 Task: Find a place to stay in Balashov, Russia, from June 1 to June 9 for 4 guests, with a price range of ₹6000 to ₹12000, 2 bedrooms, 2 beds, 2 bathrooms, and self check-in option.
Action: Mouse moved to (447, 113)
Screenshot: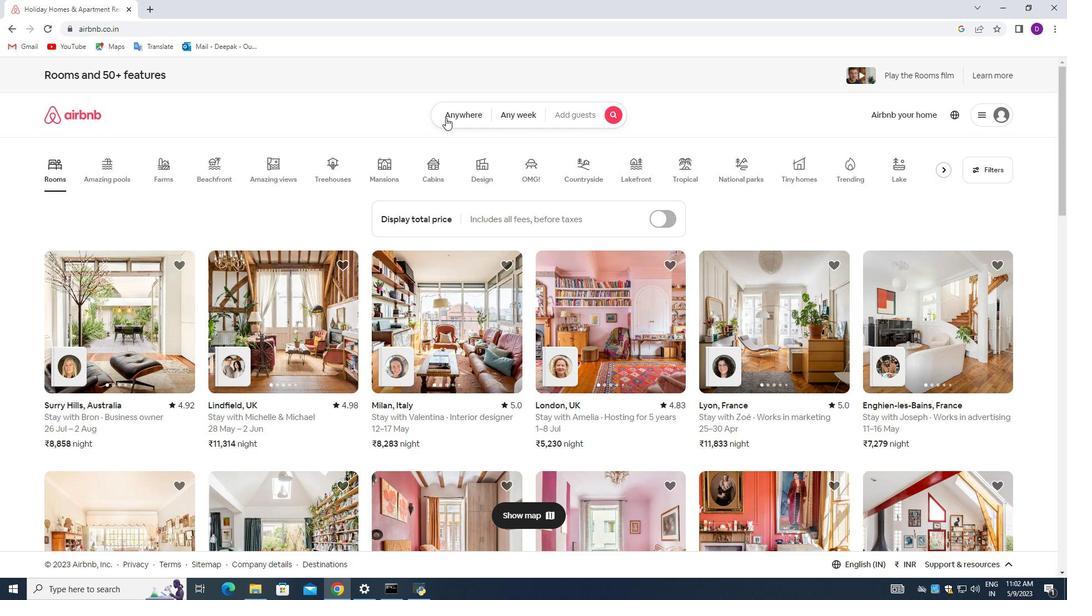
Action: Mouse pressed left at (447, 113)
Screenshot: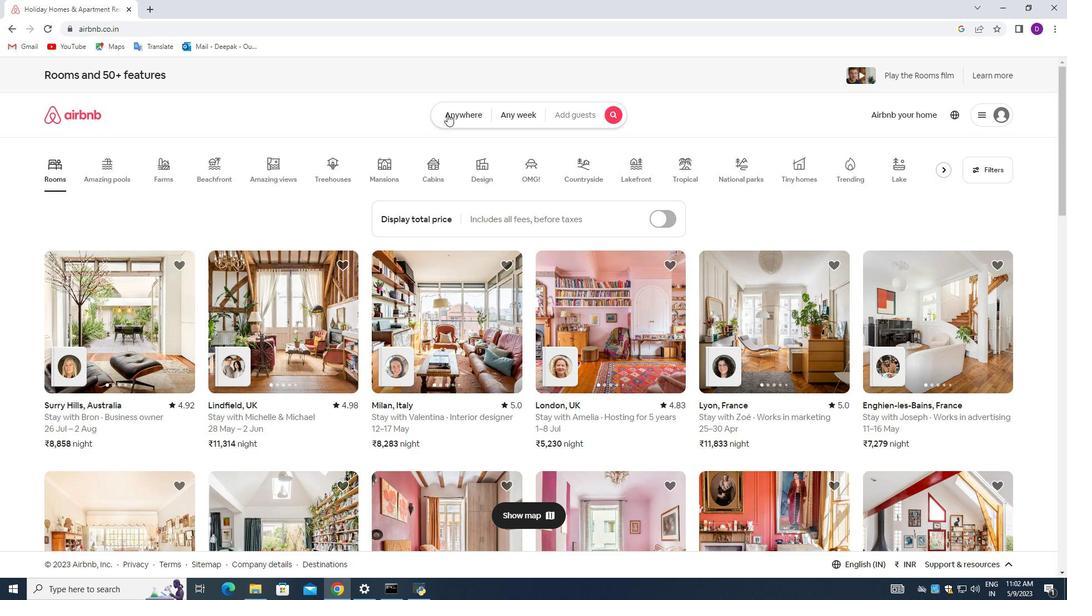 
Action: Mouse moved to (390, 155)
Screenshot: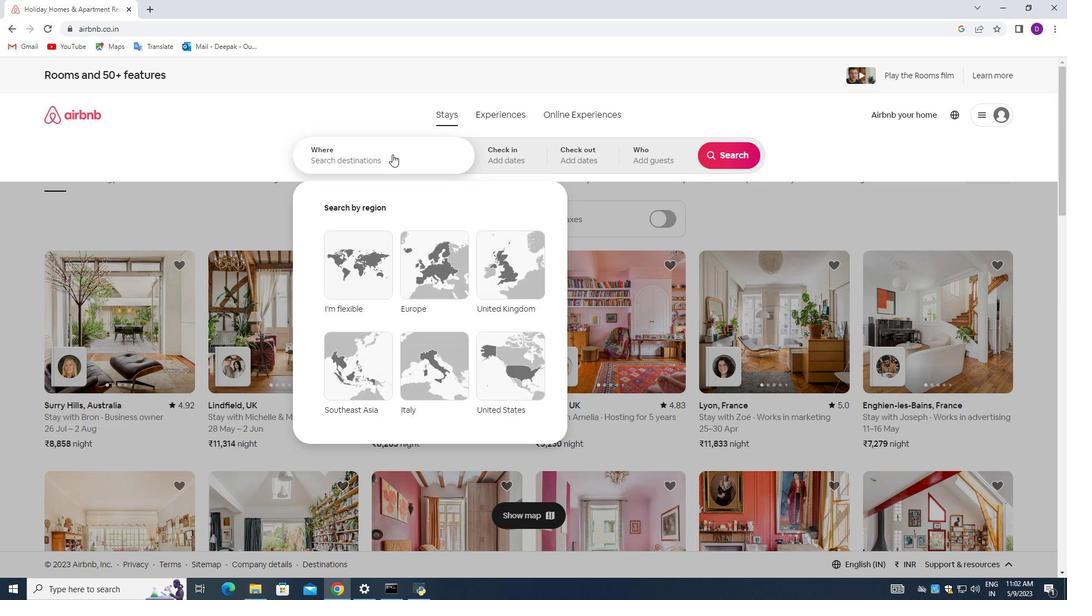 
Action: Mouse pressed left at (390, 155)
Screenshot: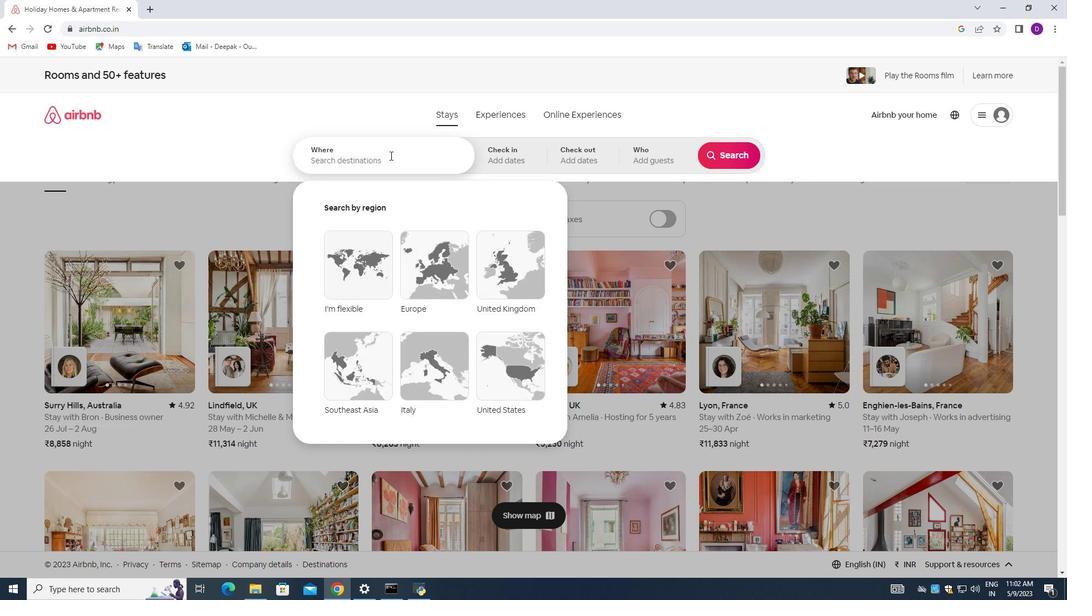 
Action: Mouse moved to (122, 284)
Screenshot: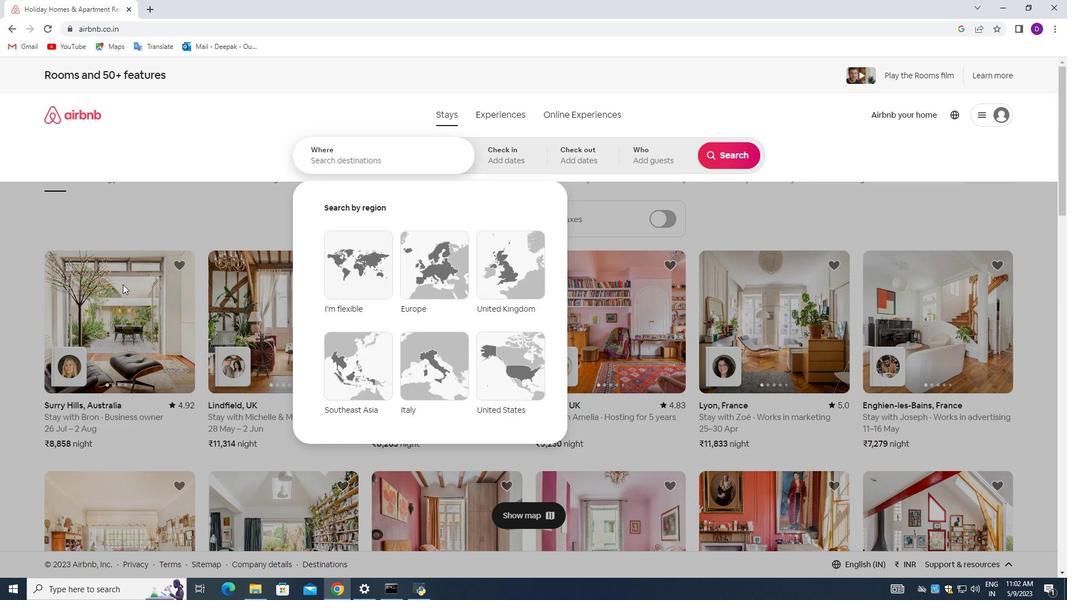 
Action: Key pressed <Key.shift_r>Balashov,<Key.space><Key.shift><Key.shift><Key.shift><Key.shift><Key.shift><Key.shift><Key.shift><Key.shift><Key.shift><Key.shift><Key.shift><Key.shift><Key.shift><Key.shift><Key.shift>Russia<Key.enter>
Screenshot: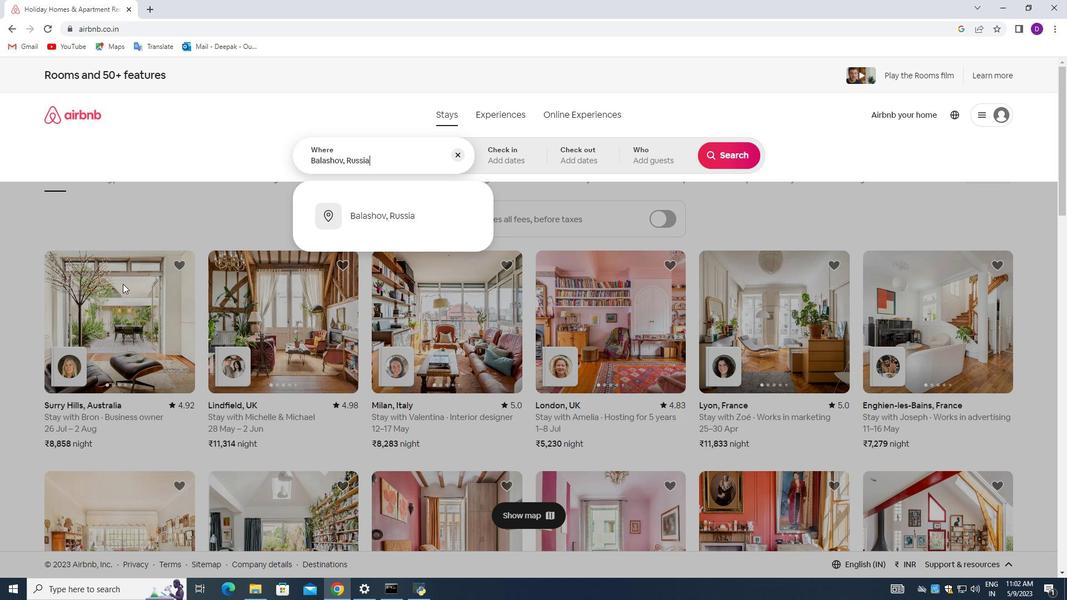 
Action: Mouse moved to (665, 295)
Screenshot: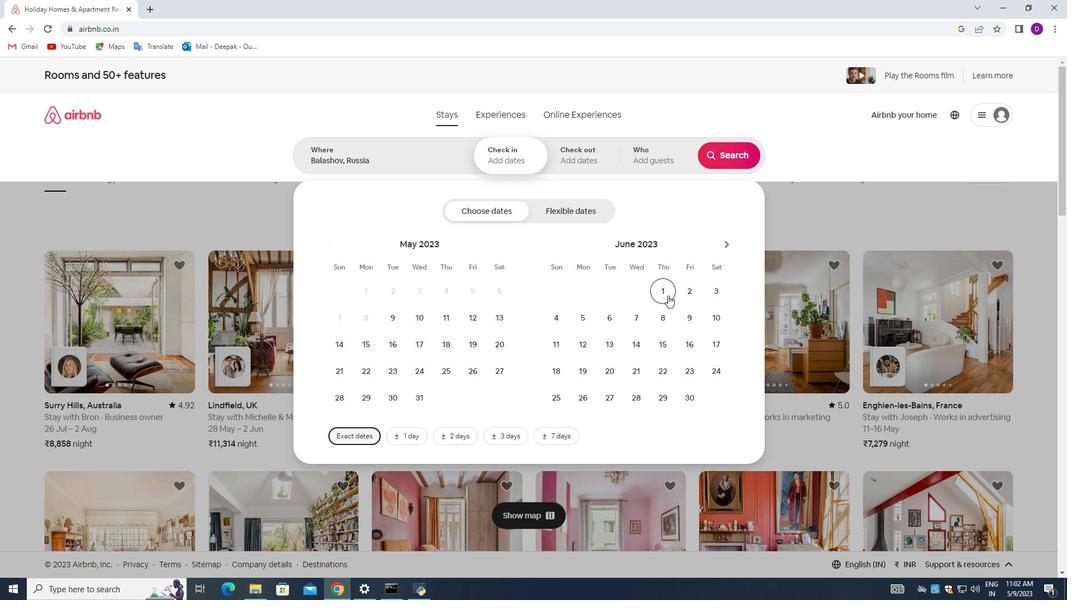 
Action: Mouse pressed left at (665, 295)
Screenshot: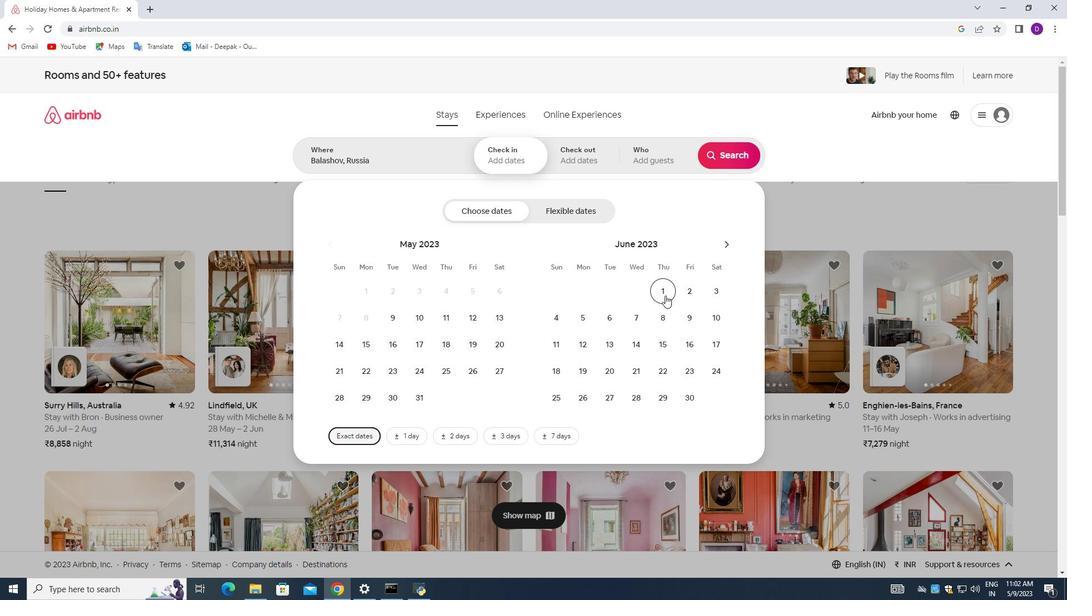 
Action: Mouse moved to (685, 311)
Screenshot: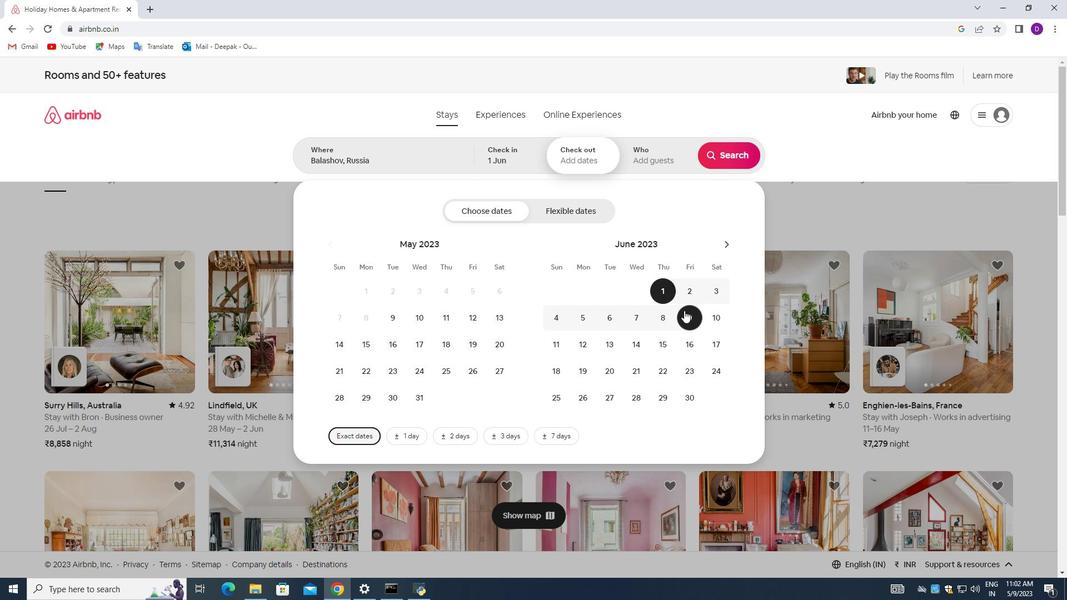 
Action: Mouse pressed left at (685, 311)
Screenshot: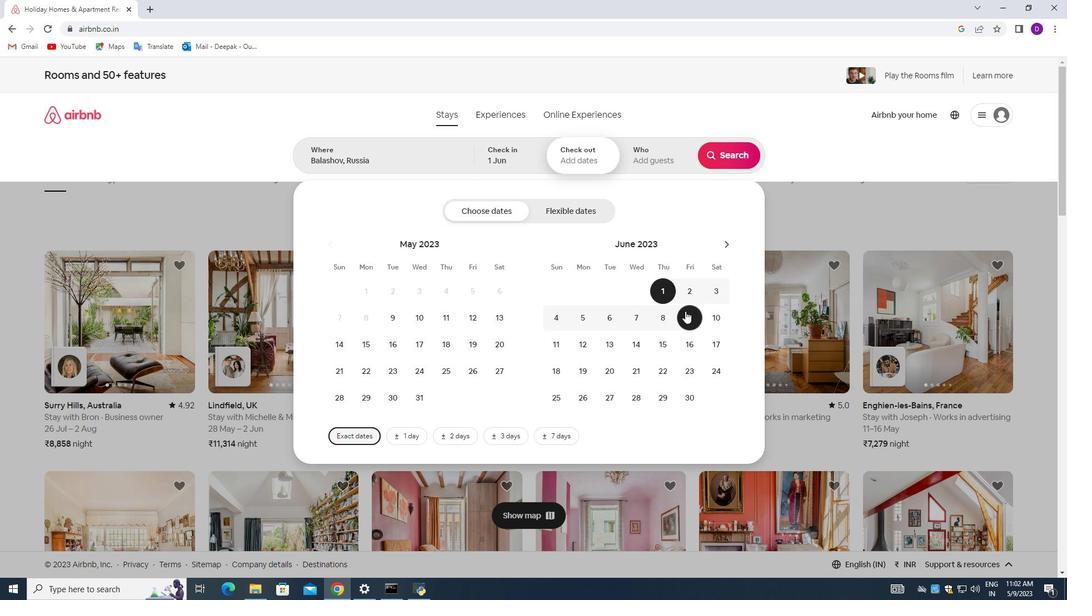 
Action: Mouse moved to (642, 156)
Screenshot: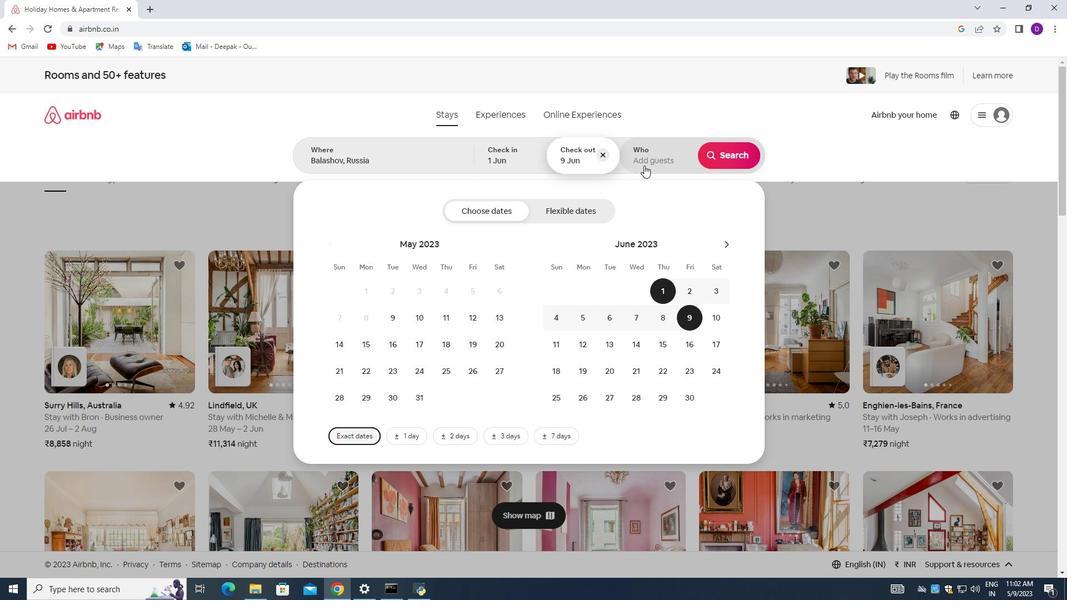 
Action: Mouse pressed left at (642, 156)
Screenshot: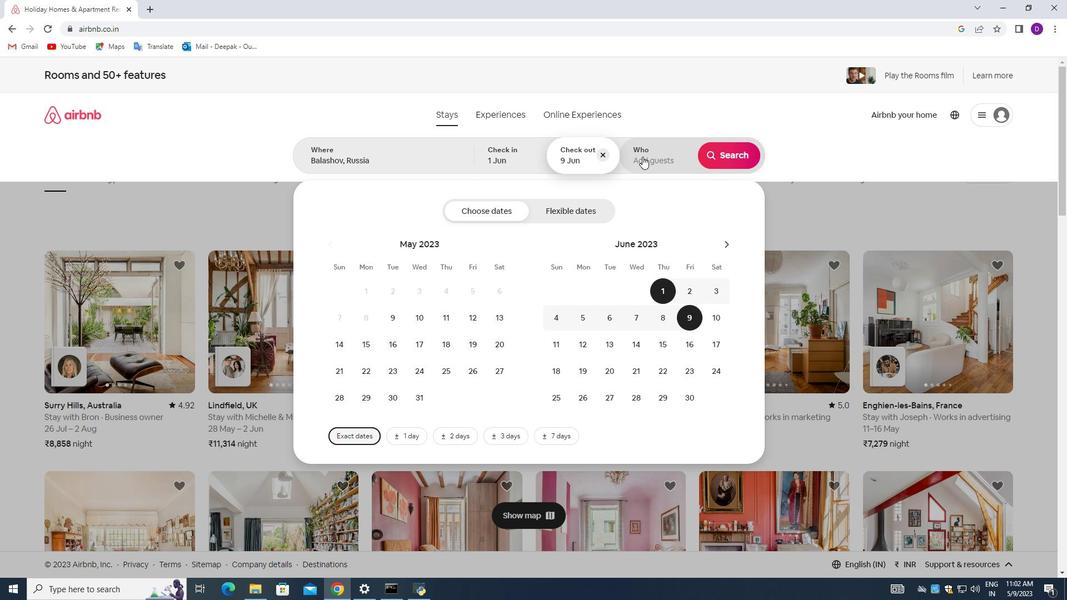 
Action: Mouse moved to (732, 219)
Screenshot: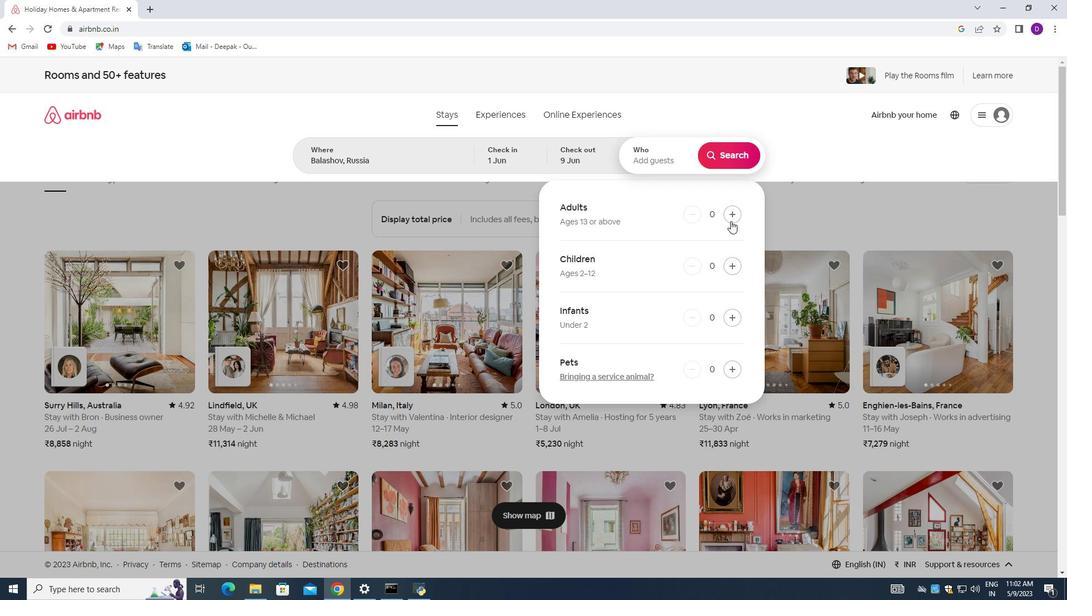 
Action: Mouse pressed left at (732, 219)
Screenshot: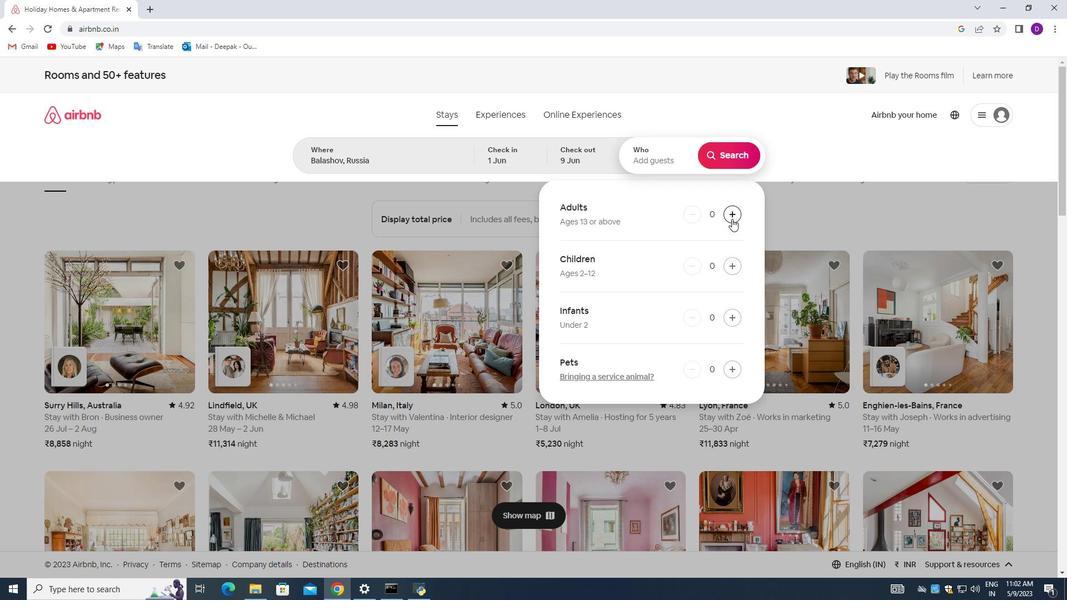 
Action: Mouse pressed left at (732, 219)
Screenshot: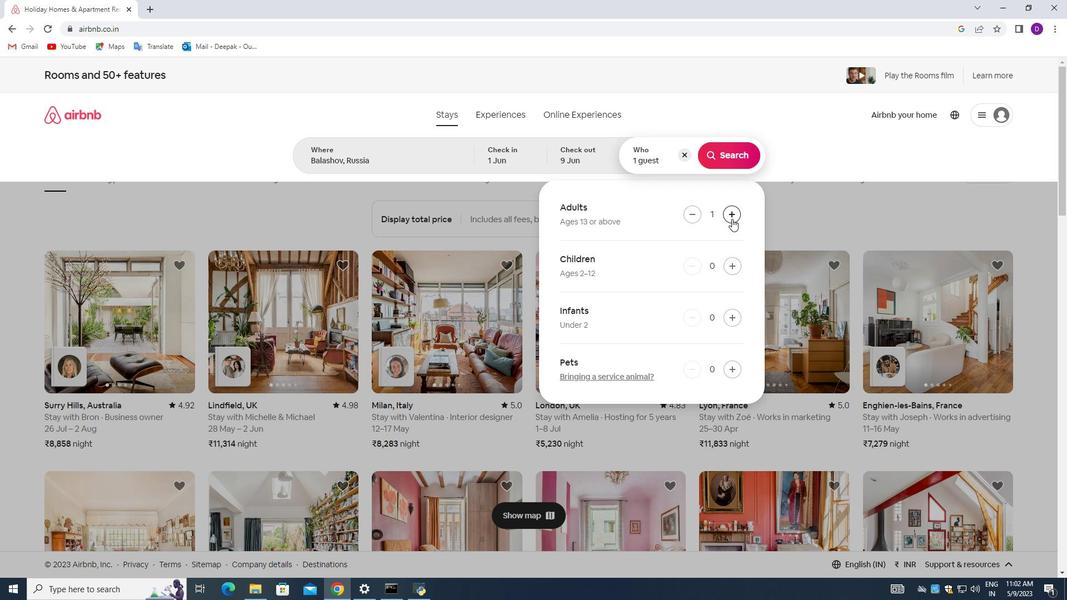 
Action: Mouse pressed left at (732, 219)
Screenshot: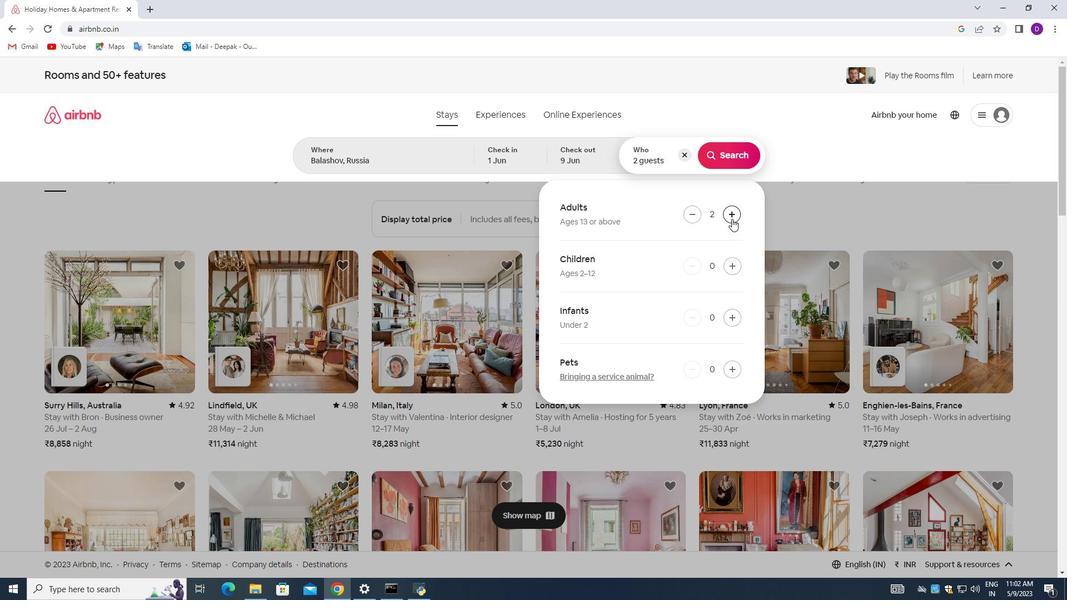 
Action: Mouse pressed left at (732, 219)
Screenshot: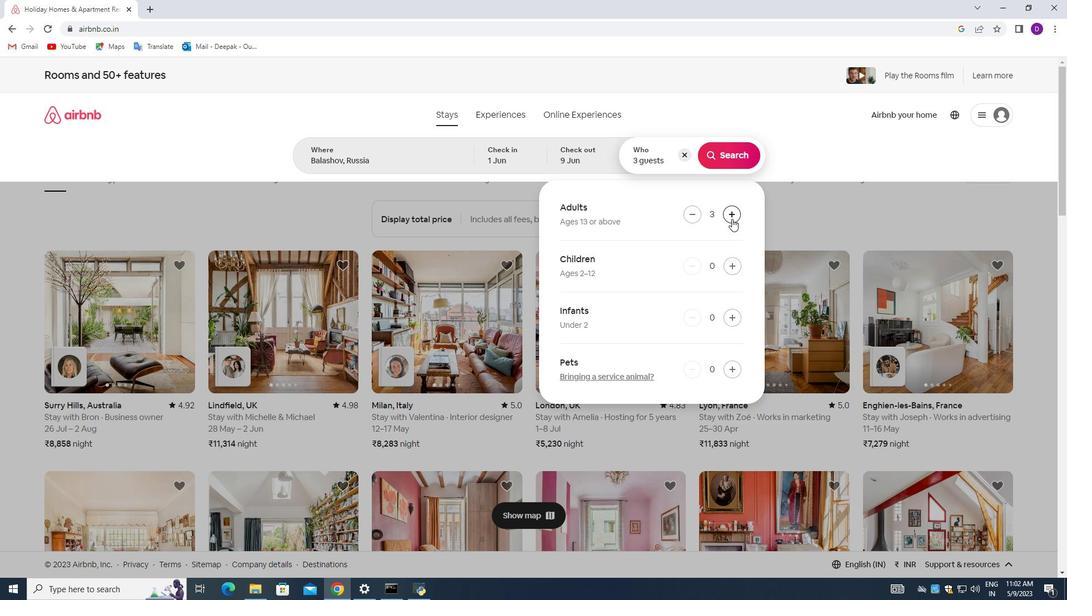 
Action: Mouse moved to (735, 155)
Screenshot: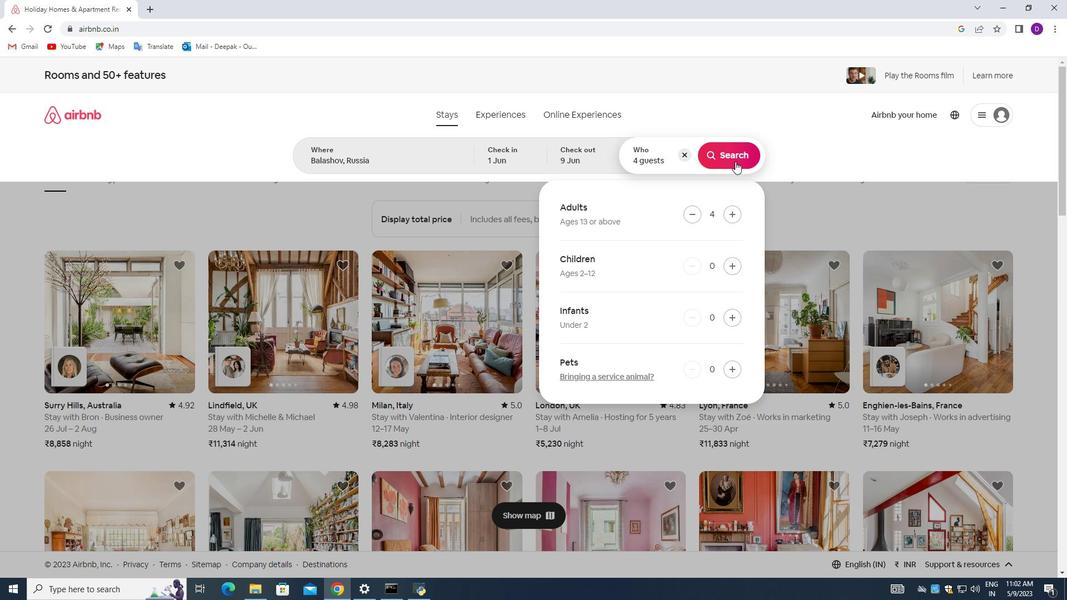 
Action: Mouse pressed left at (735, 155)
Screenshot: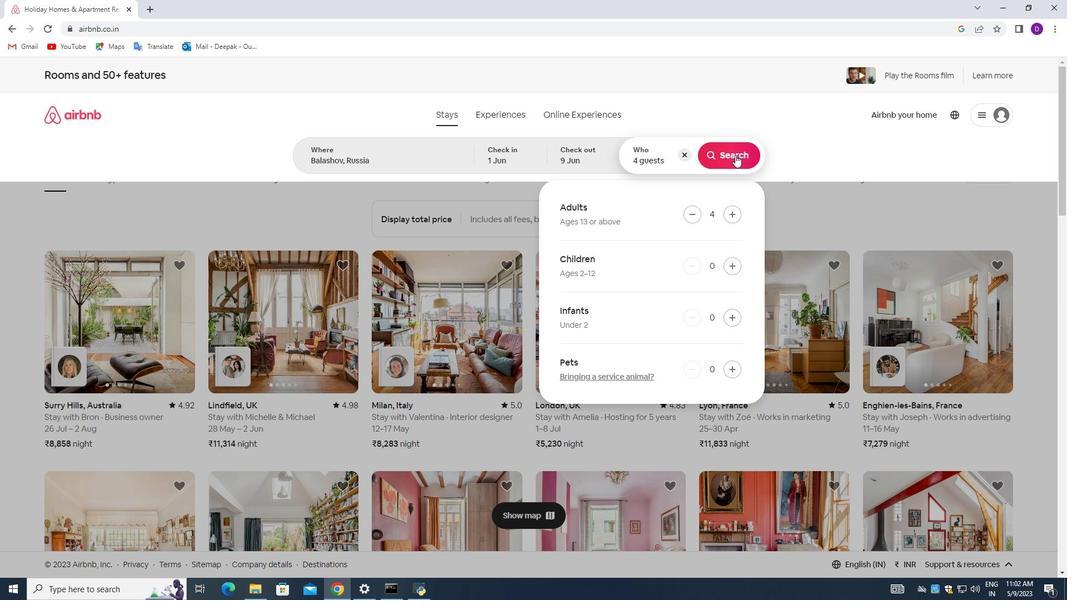 
Action: Mouse moved to (1006, 124)
Screenshot: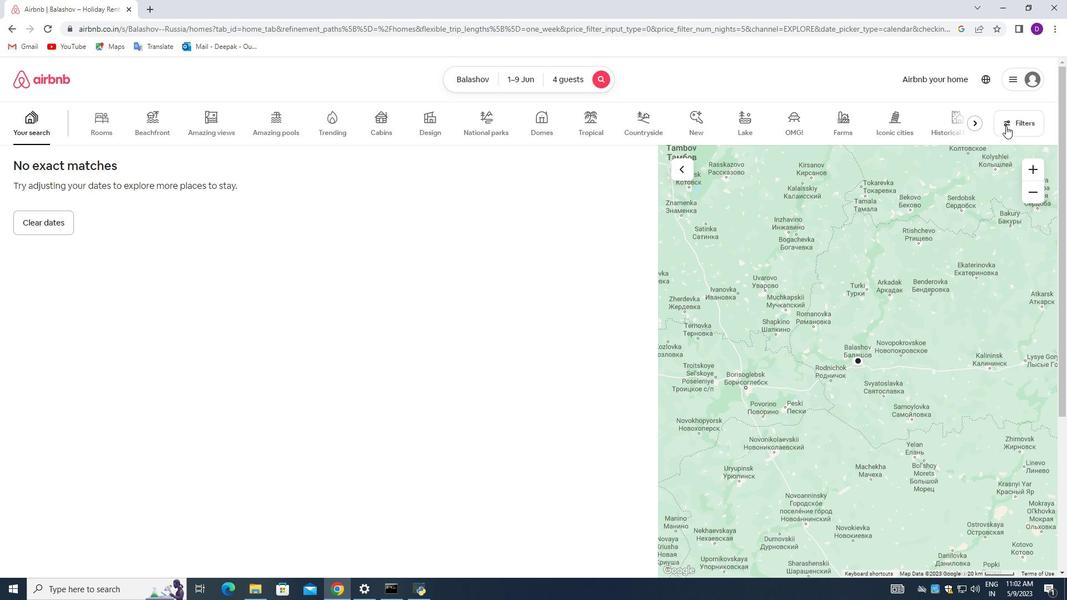 
Action: Mouse pressed left at (1006, 124)
Screenshot: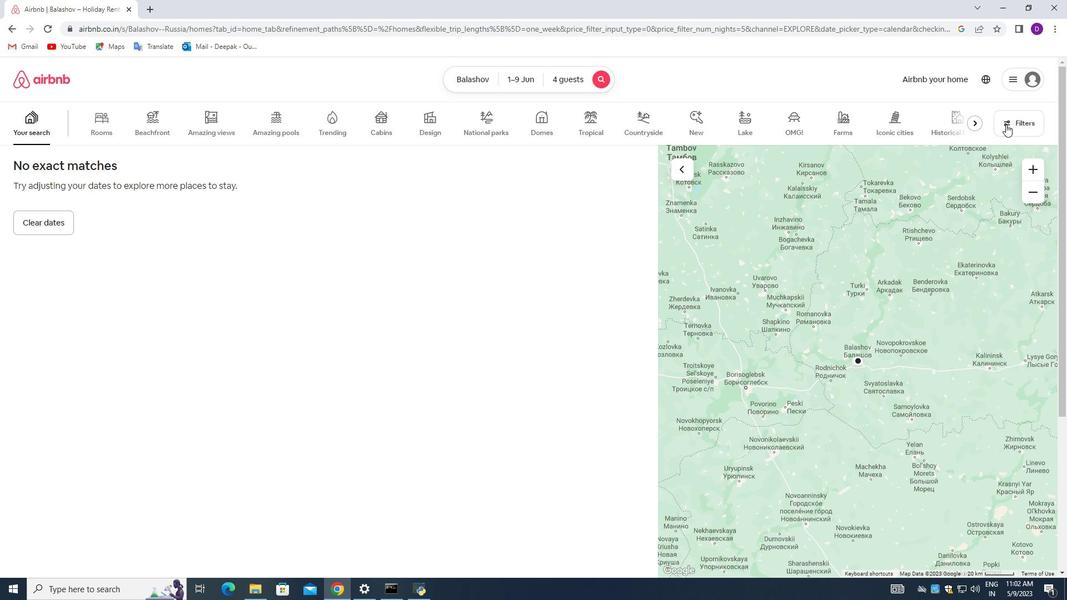 
Action: Mouse moved to (394, 392)
Screenshot: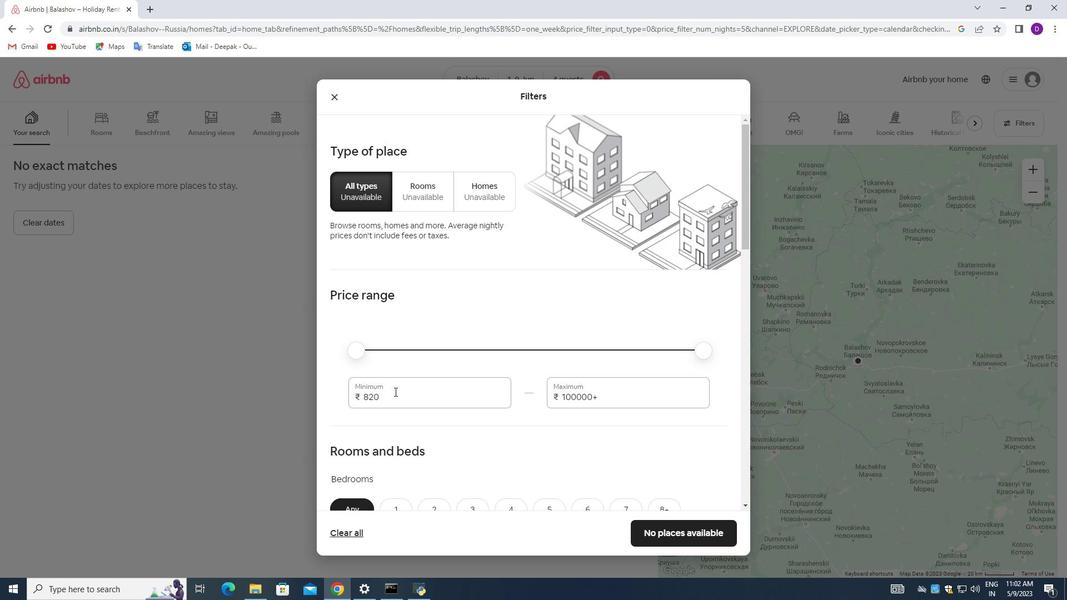 
Action: Mouse pressed left at (394, 392)
Screenshot: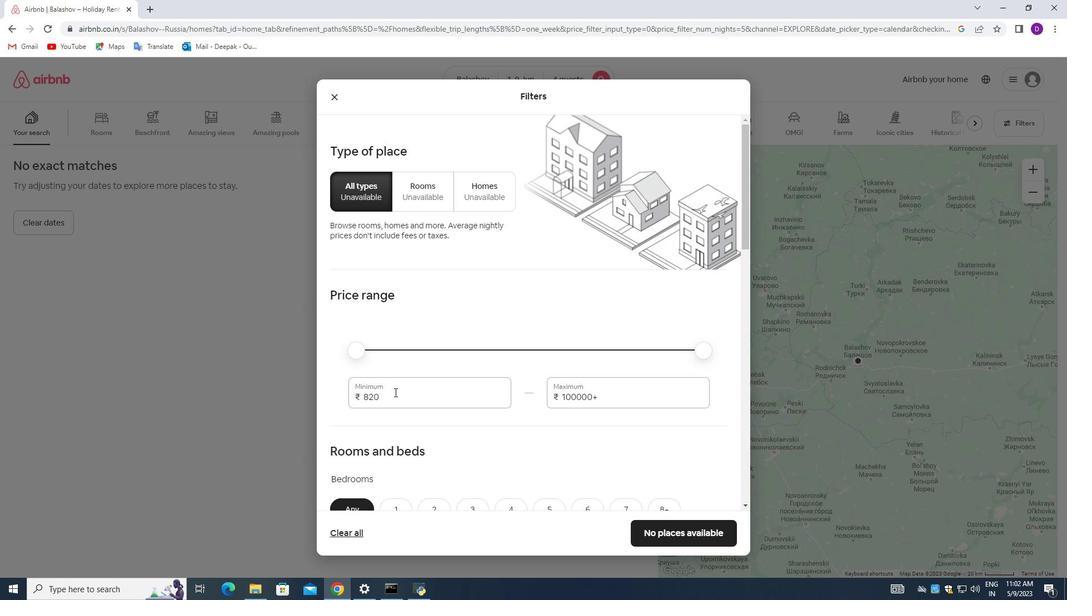 
Action: Mouse pressed left at (394, 392)
Screenshot: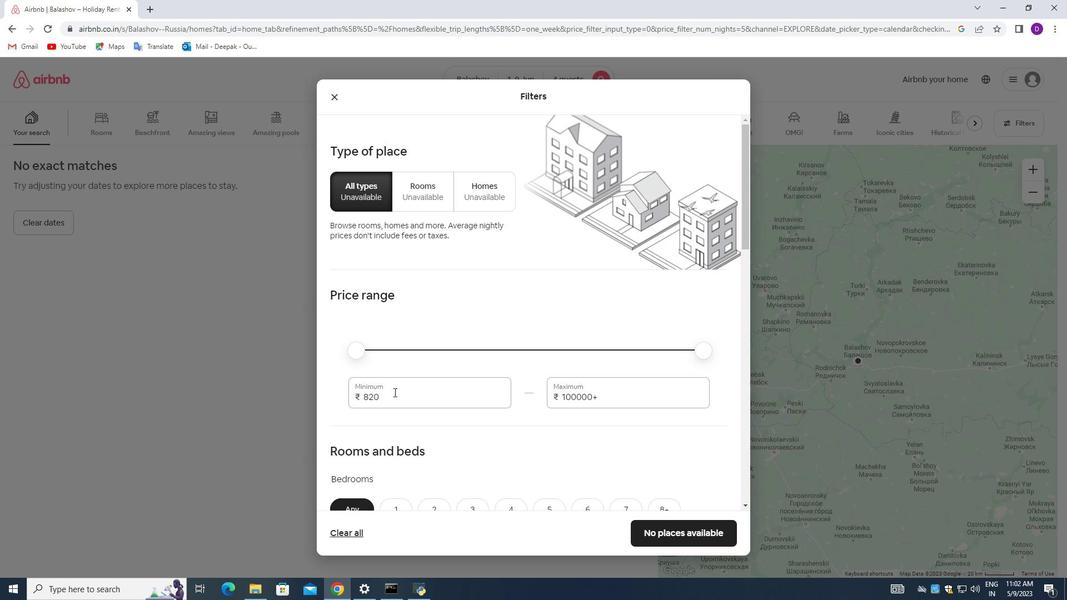 
Action: Key pressed 6000<Key.tab>12000
Screenshot: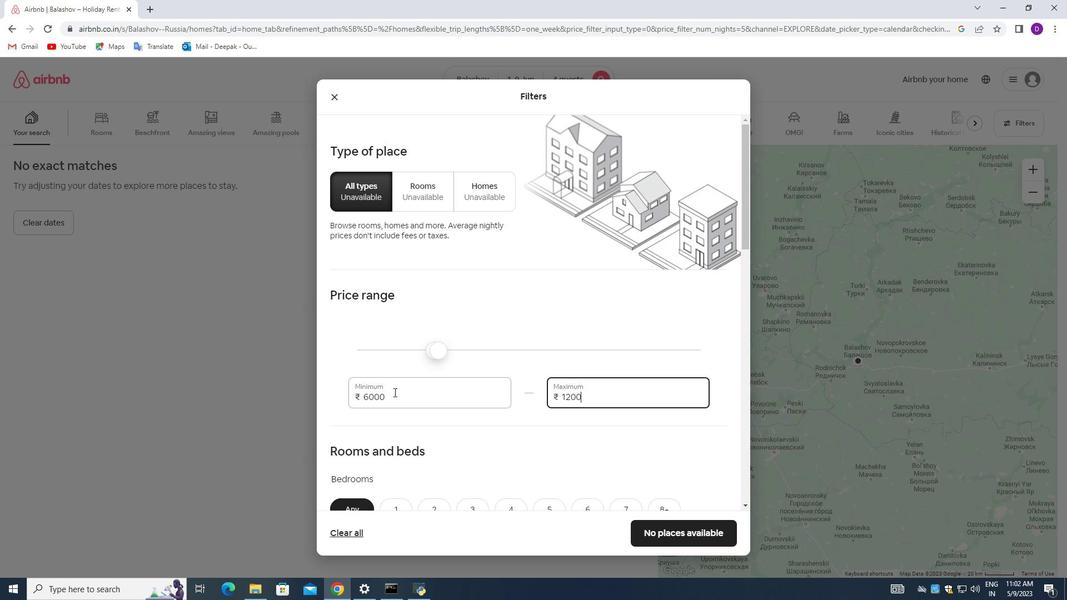 
Action: Mouse moved to (430, 330)
Screenshot: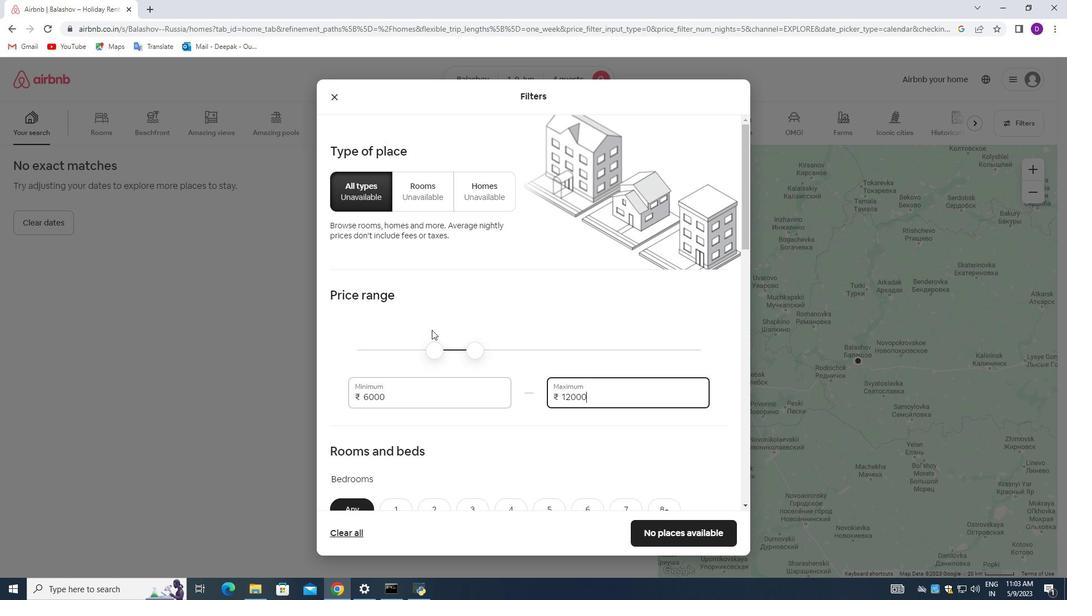 
Action: Mouse scrolled (430, 329) with delta (0, 0)
Screenshot: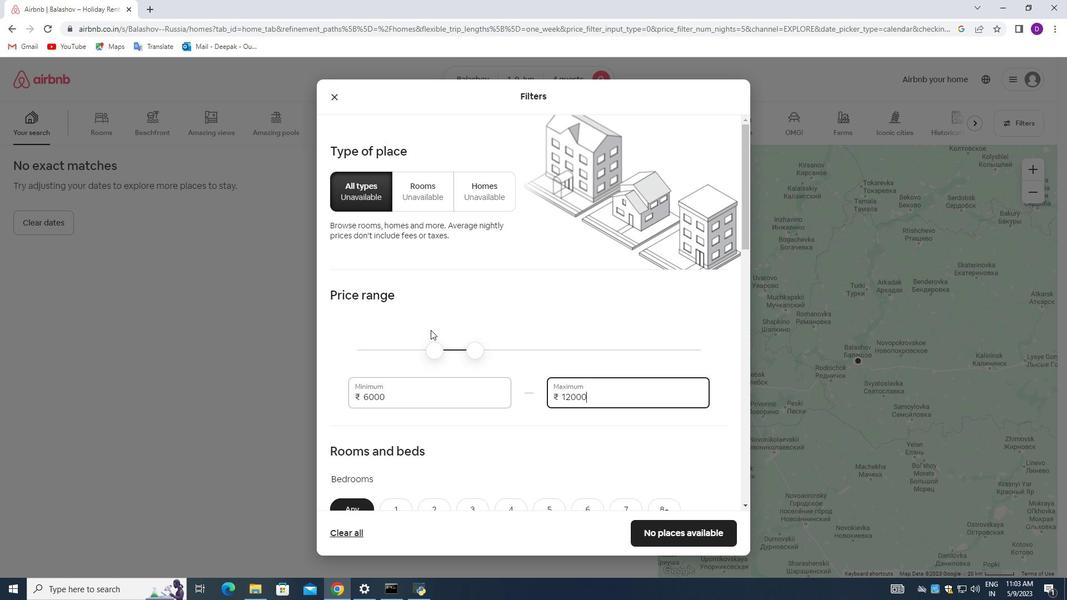 
Action: Mouse moved to (431, 330)
Screenshot: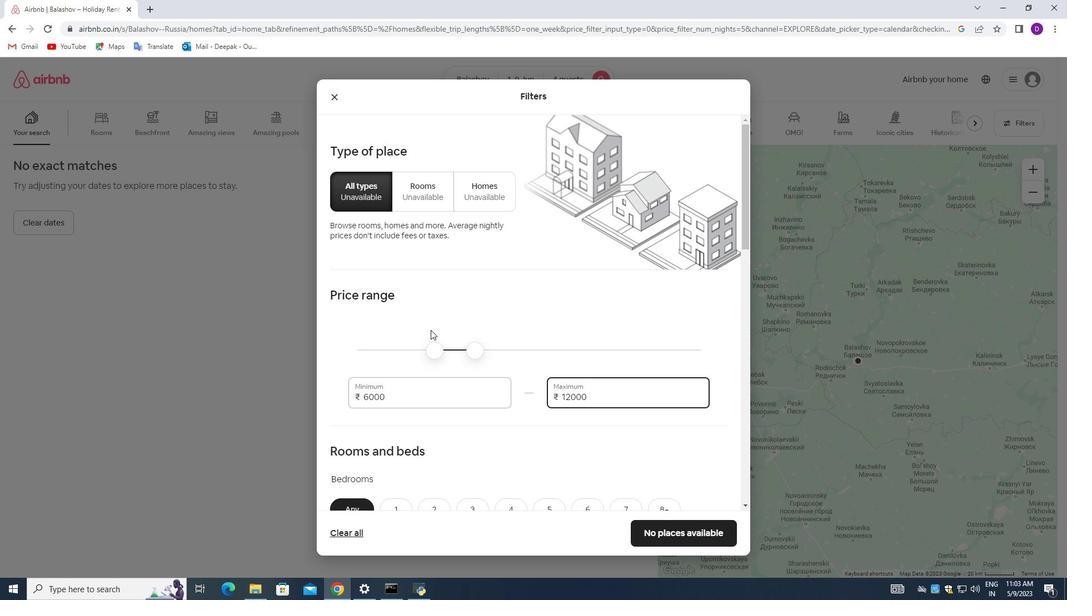
Action: Mouse scrolled (431, 329) with delta (0, 0)
Screenshot: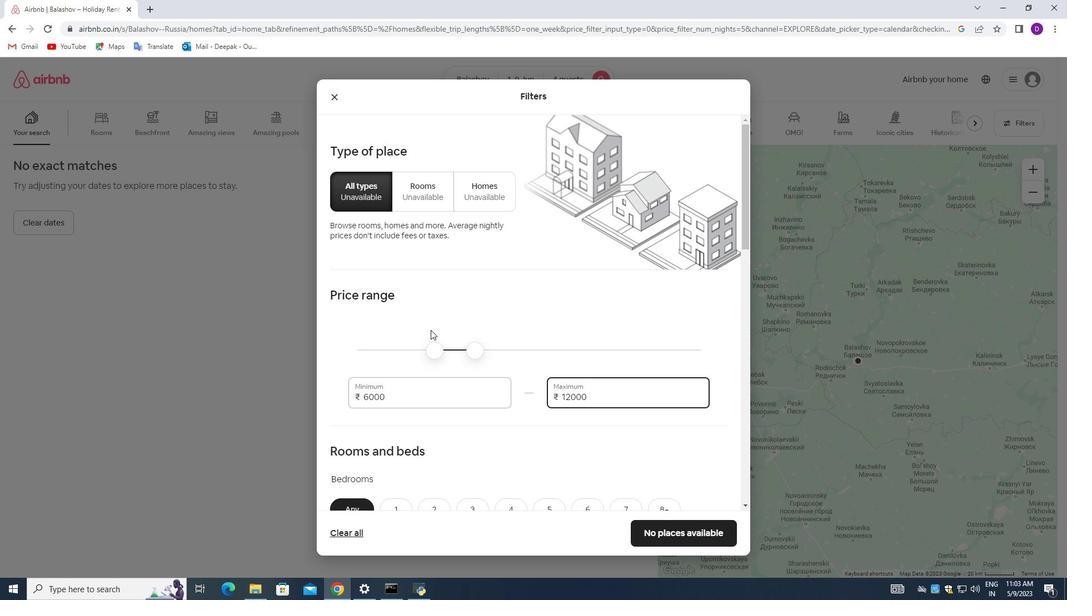
Action: Mouse scrolled (431, 329) with delta (0, 0)
Screenshot: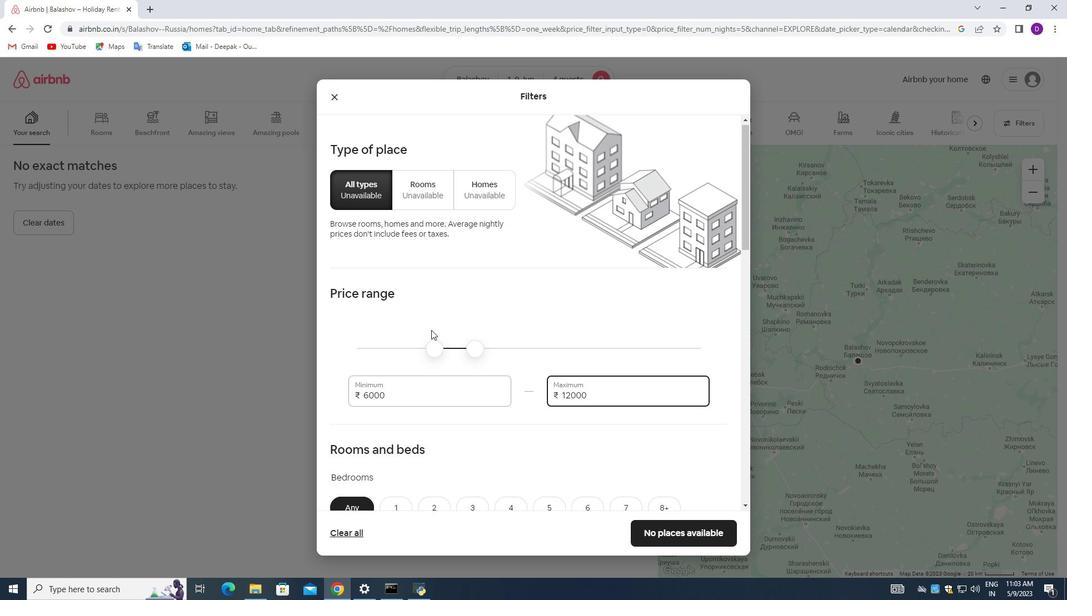 
Action: Mouse moved to (436, 341)
Screenshot: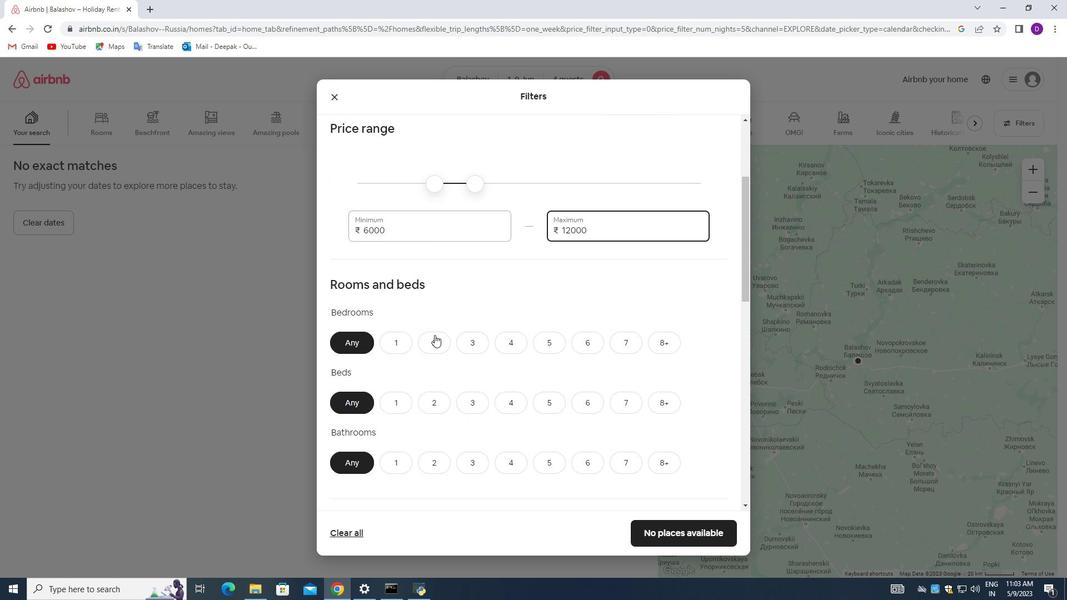 
Action: Mouse pressed left at (436, 341)
Screenshot: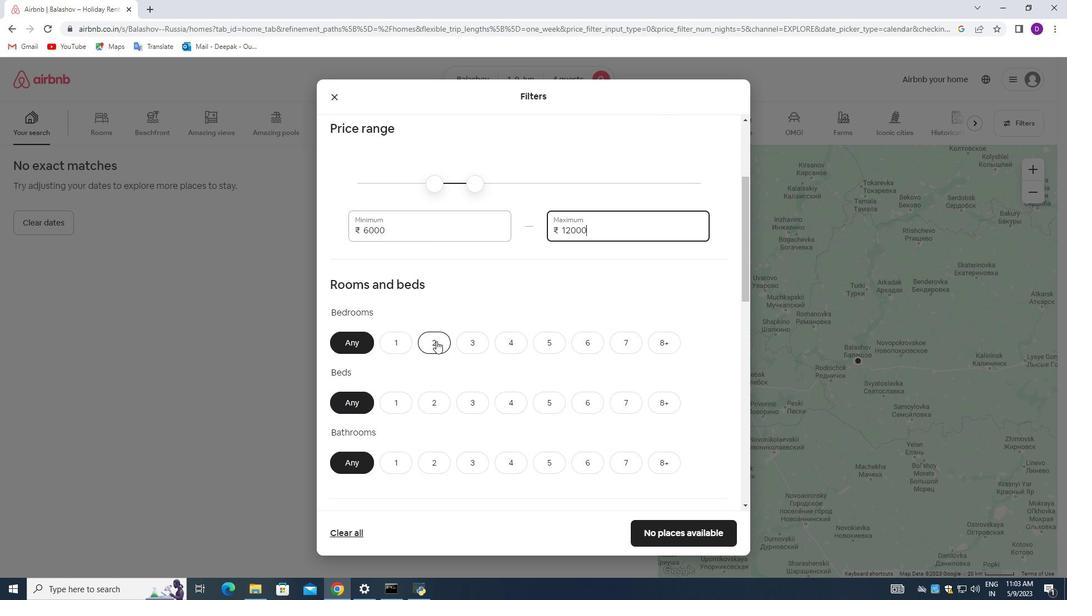 
Action: Mouse scrolled (436, 340) with delta (0, 0)
Screenshot: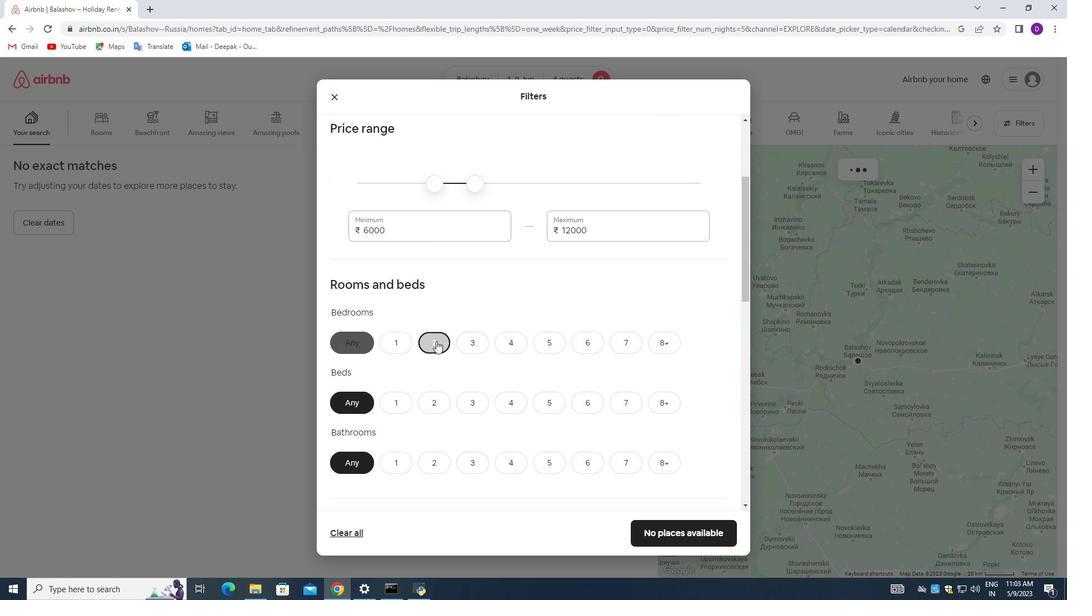 
Action: Mouse scrolled (436, 340) with delta (0, 0)
Screenshot: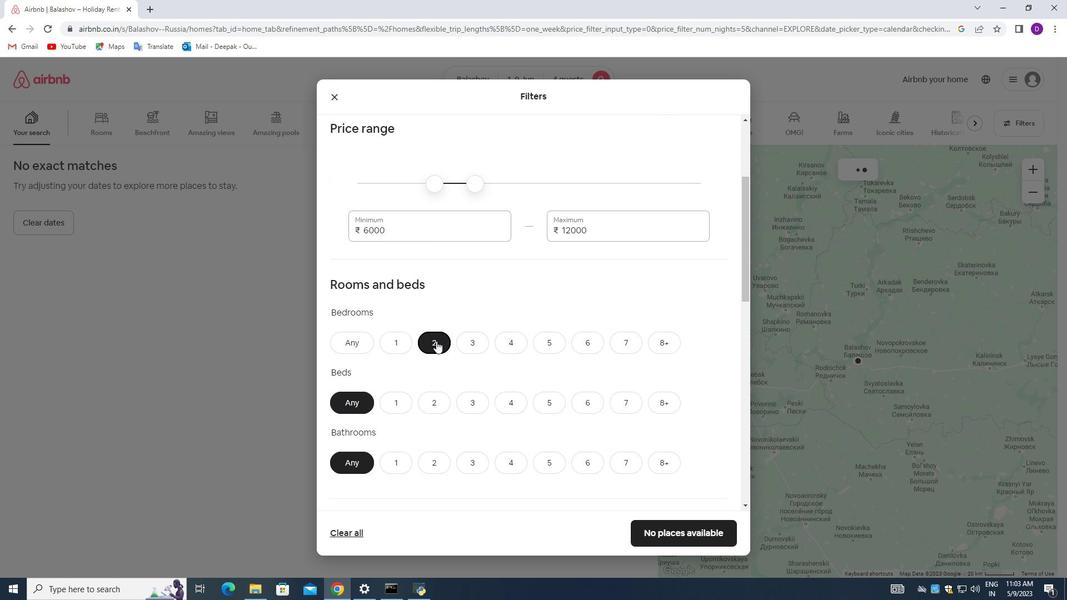 
Action: Mouse moved to (429, 292)
Screenshot: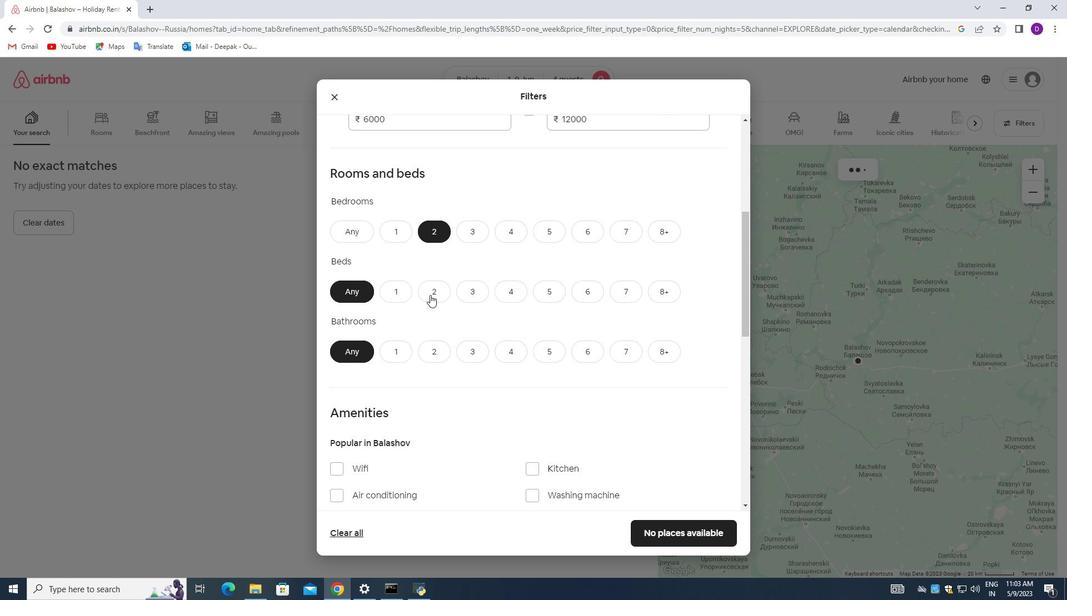 
Action: Mouse pressed left at (429, 292)
Screenshot: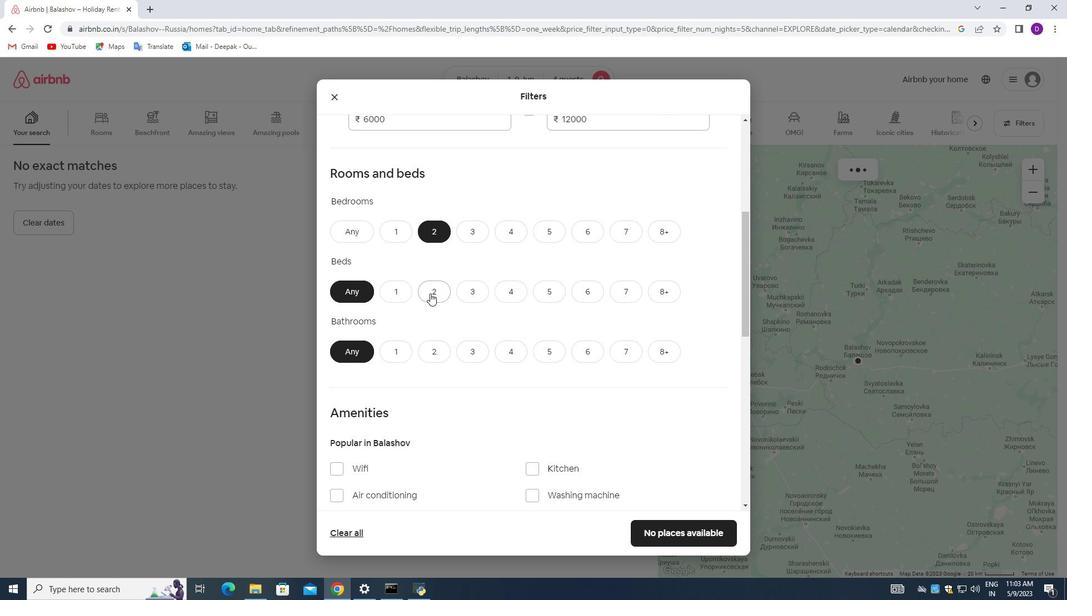 
Action: Mouse moved to (435, 345)
Screenshot: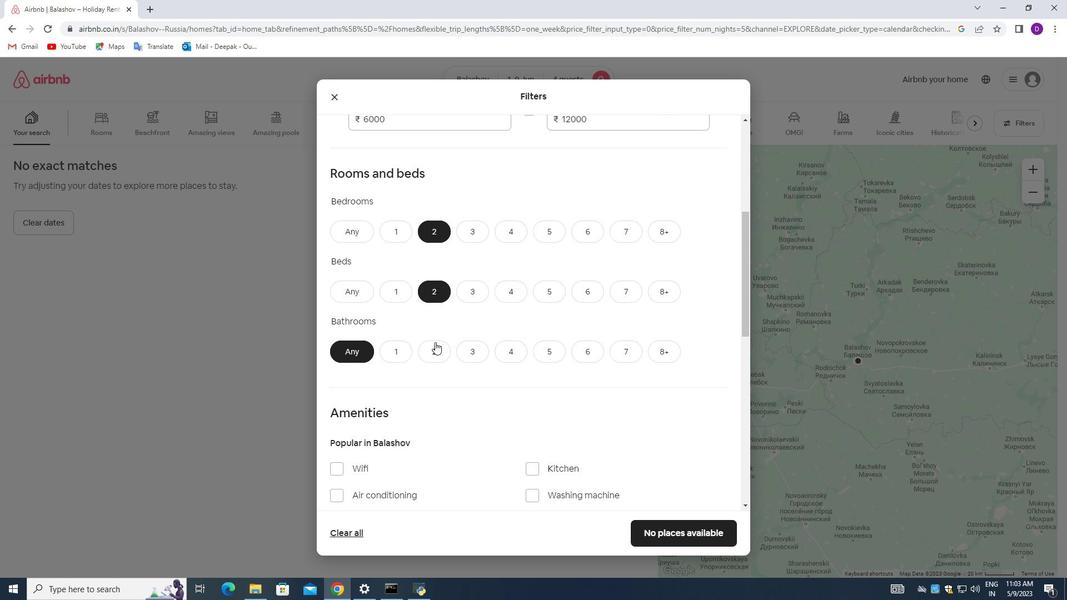 
Action: Mouse pressed left at (435, 345)
Screenshot: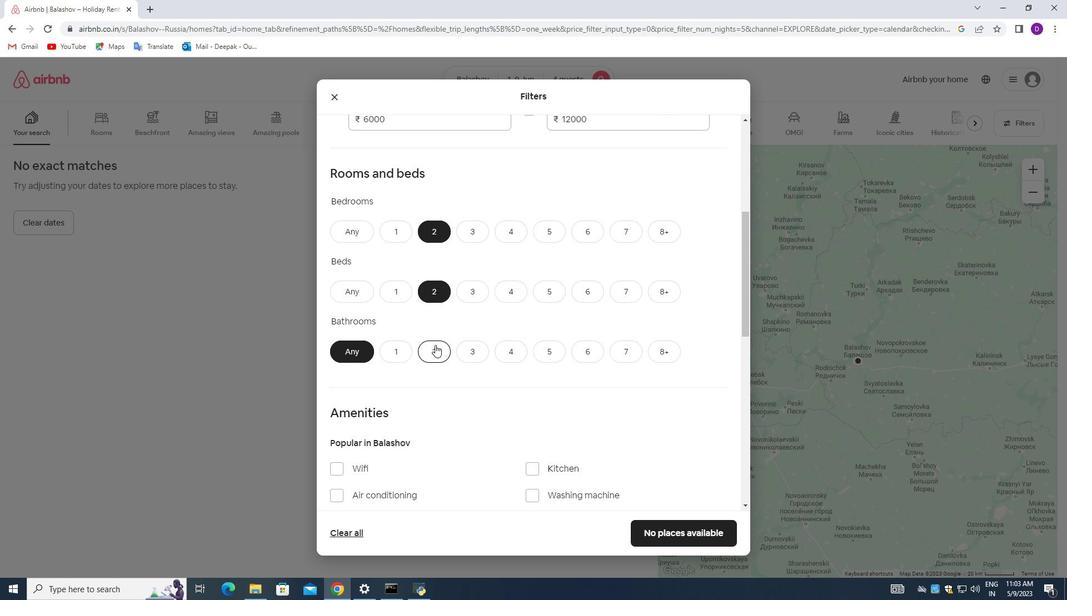 
Action: Mouse moved to (475, 321)
Screenshot: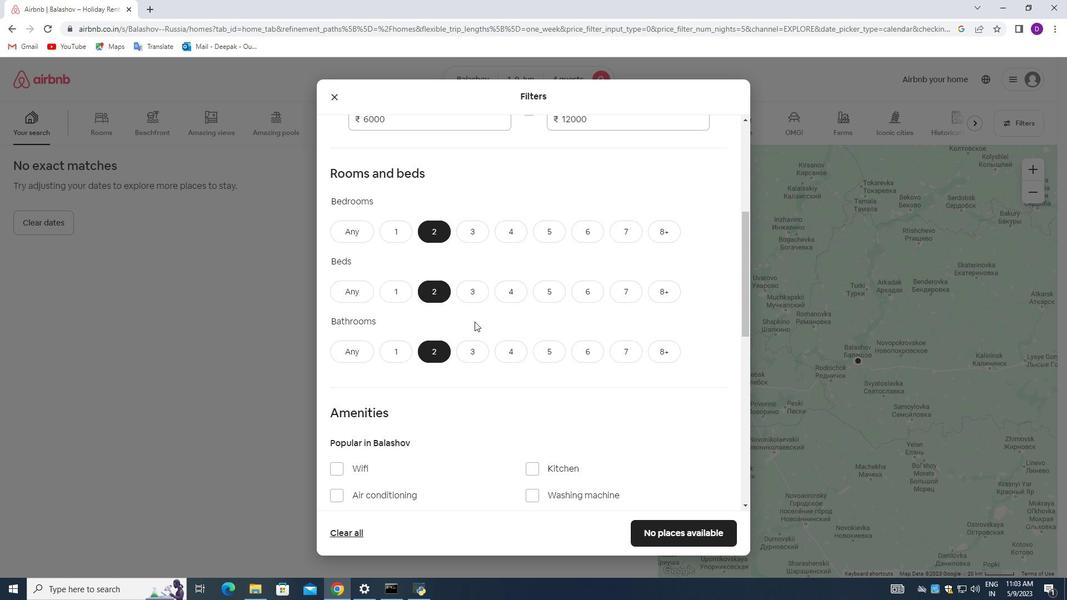 
Action: Mouse scrolled (475, 320) with delta (0, 0)
Screenshot: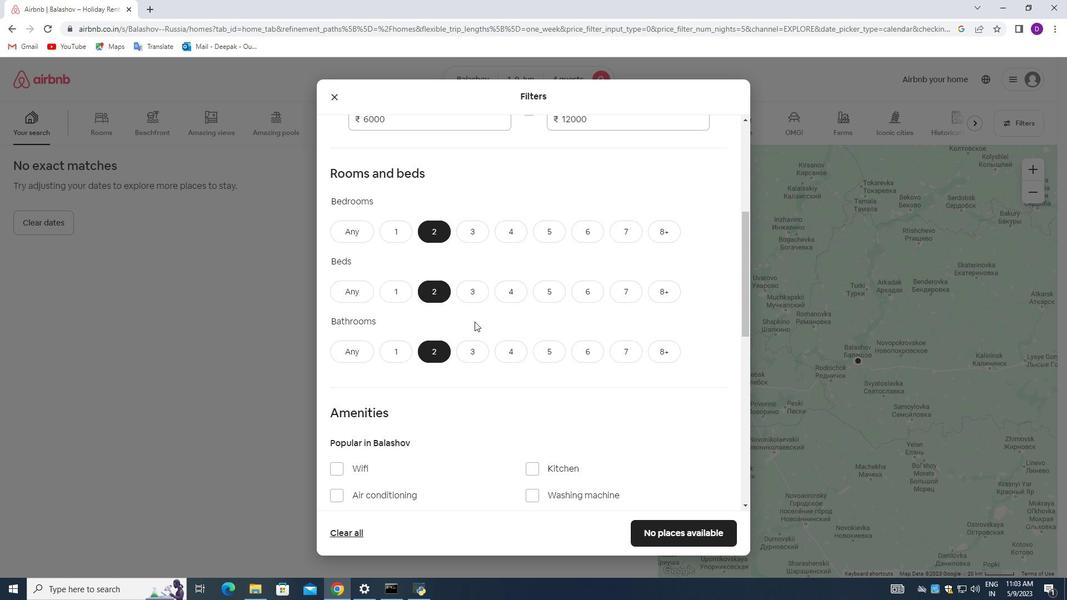
Action: Mouse moved to (475, 321)
Screenshot: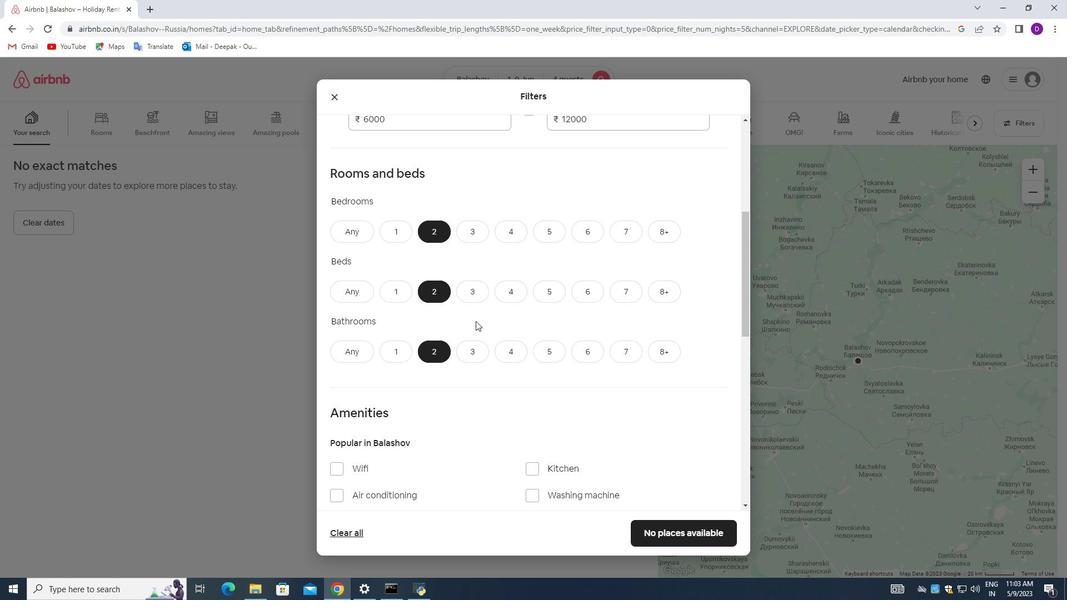 
Action: Mouse scrolled (475, 320) with delta (0, 0)
Screenshot: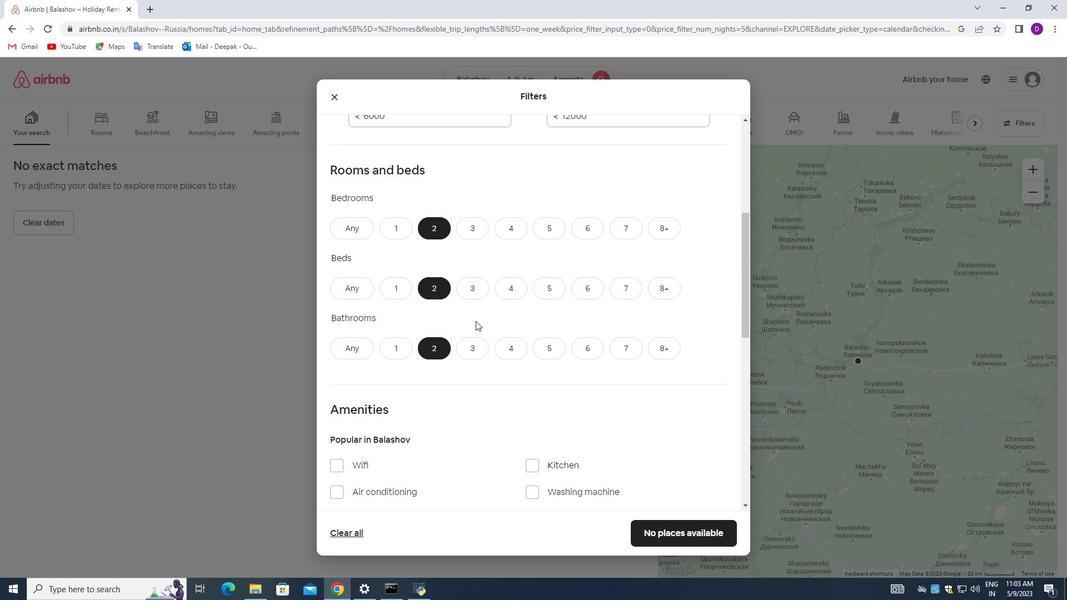 
Action: Mouse moved to (487, 292)
Screenshot: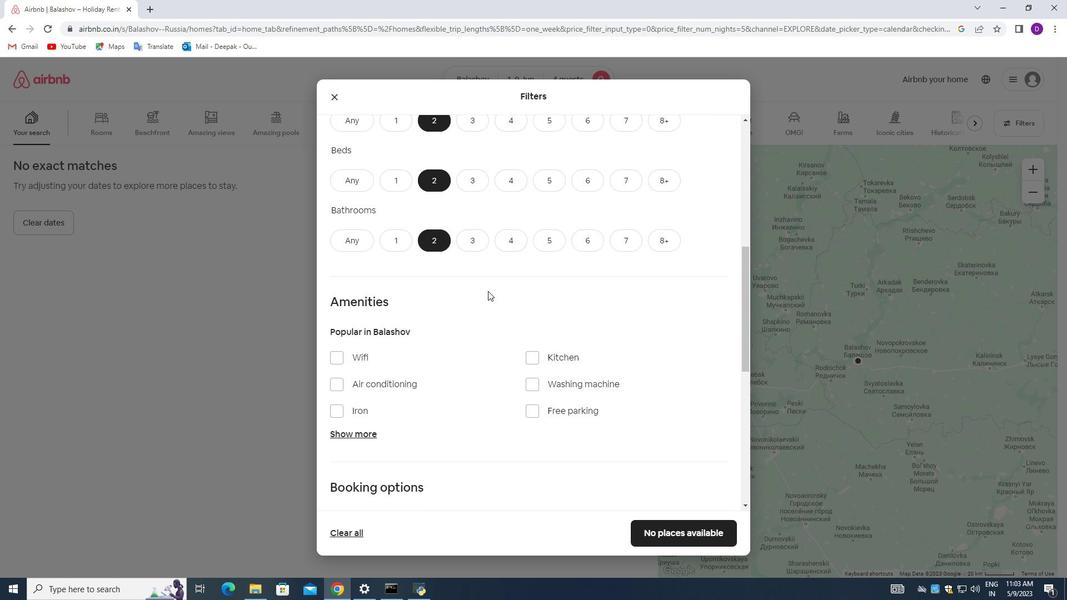 
Action: Mouse scrolled (487, 291) with delta (0, 0)
Screenshot: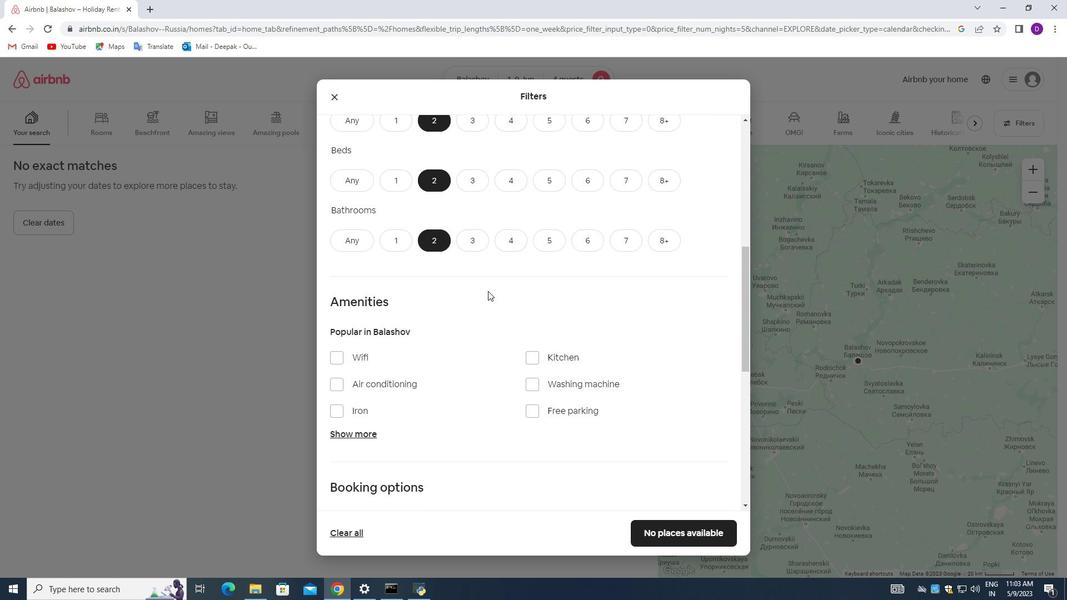 
Action: Mouse moved to (485, 294)
Screenshot: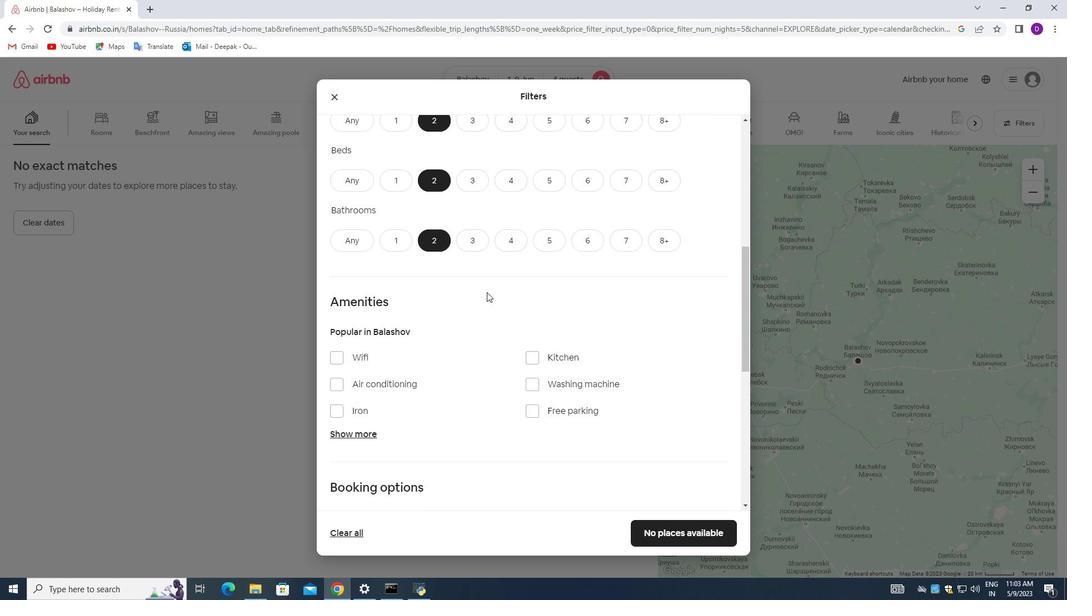 
Action: Mouse scrolled (485, 294) with delta (0, 0)
Screenshot: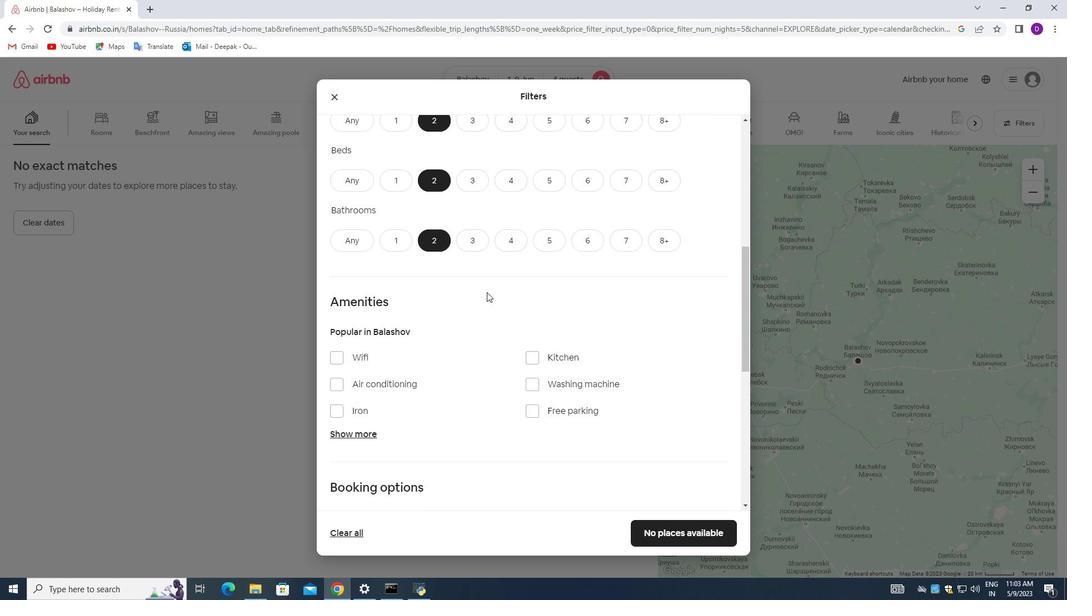 
Action: Mouse moved to (485, 311)
Screenshot: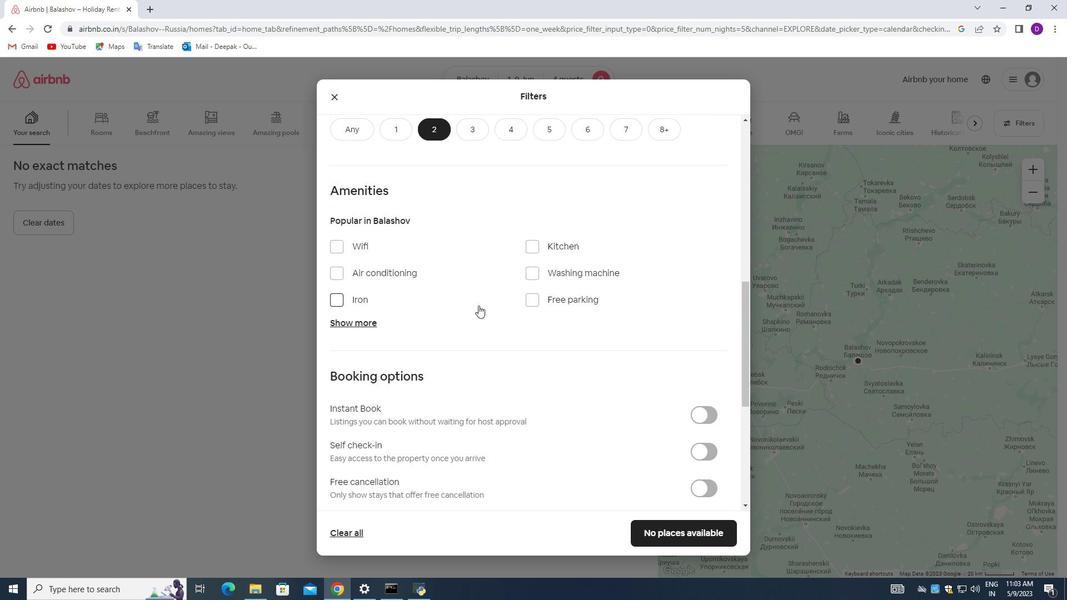
Action: Mouse scrolled (485, 311) with delta (0, 0)
Screenshot: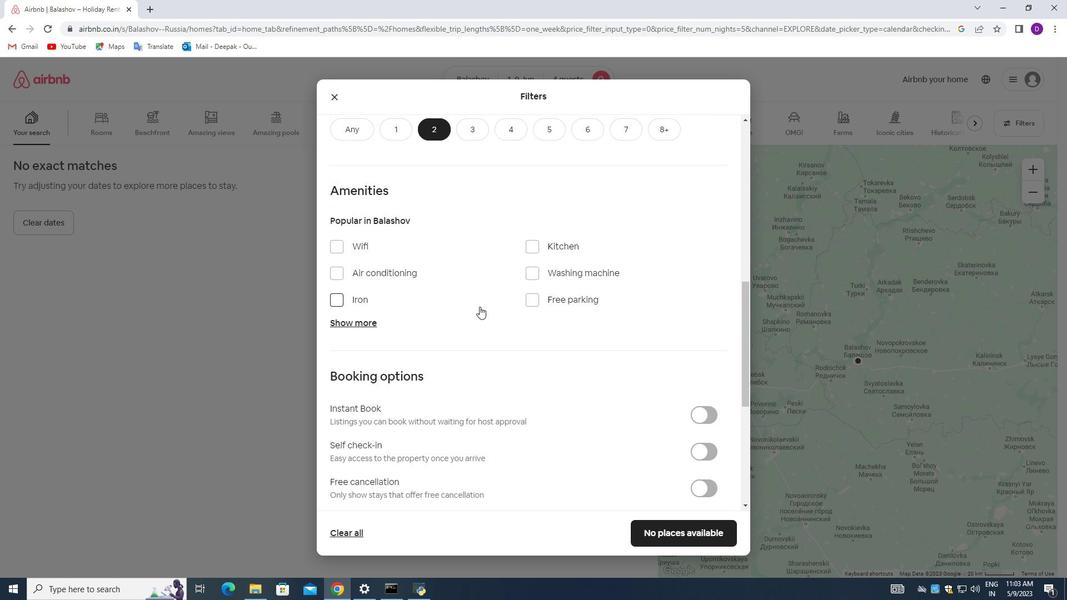 
Action: Mouse moved to (488, 314)
Screenshot: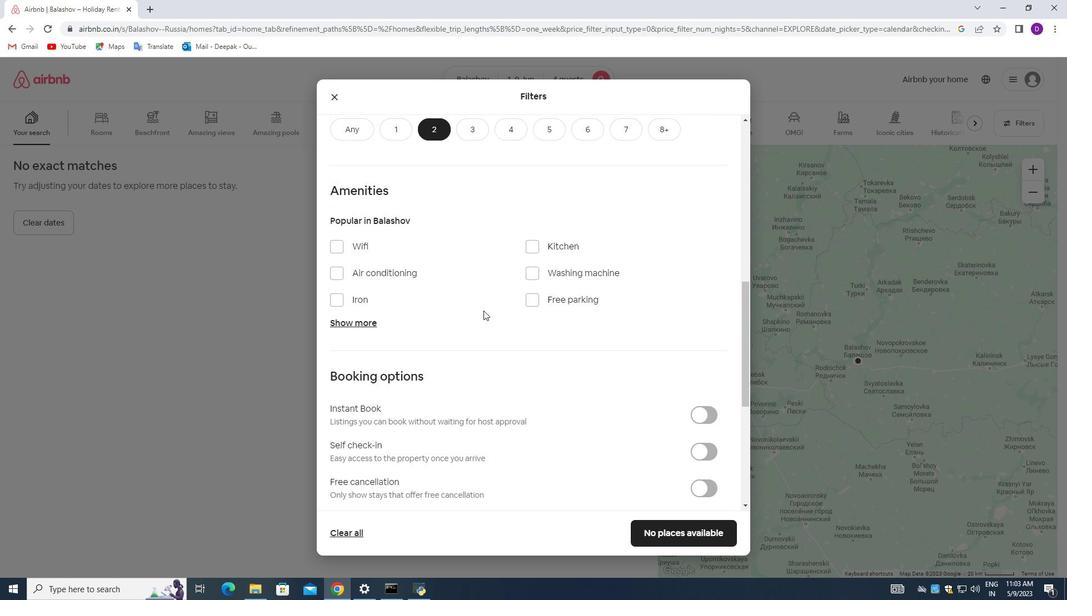 
Action: Mouse scrolled (488, 314) with delta (0, 0)
Screenshot: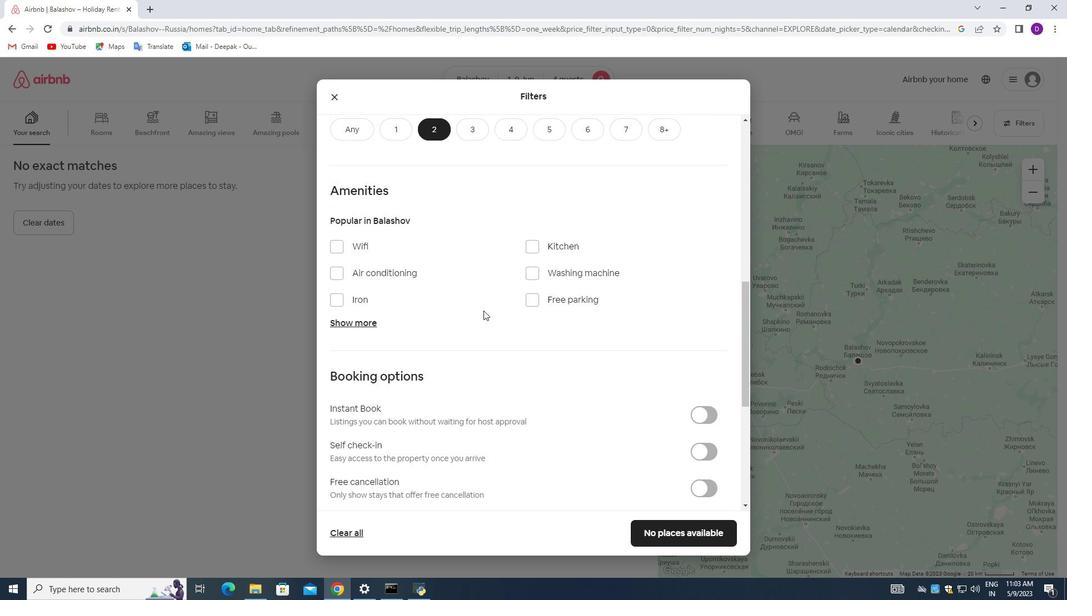 
Action: Mouse moved to (493, 315)
Screenshot: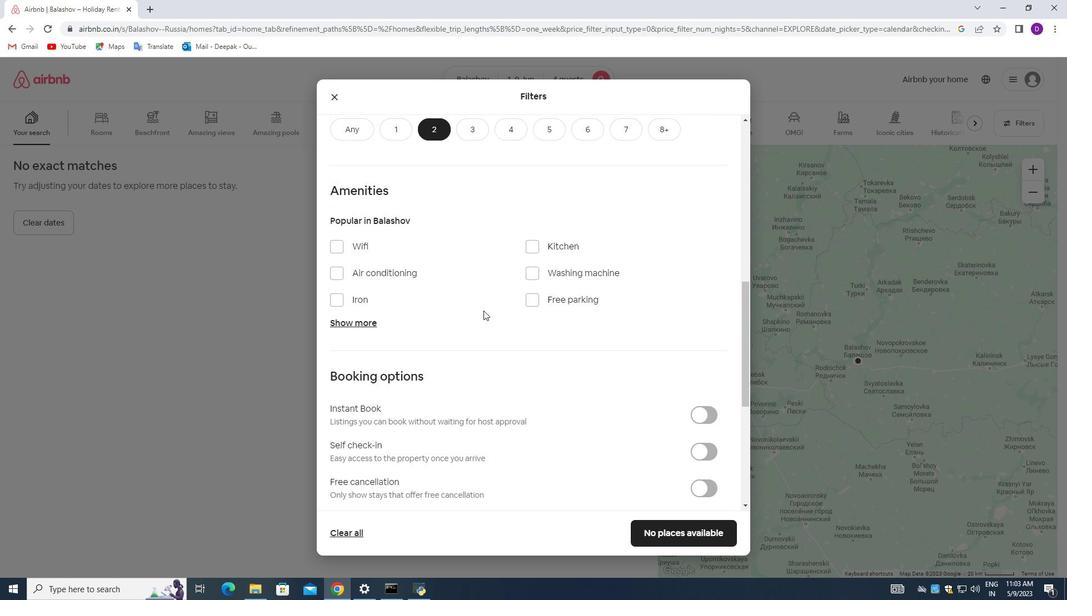 
Action: Mouse scrolled (493, 315) with delta (0, 0)
Screenshot: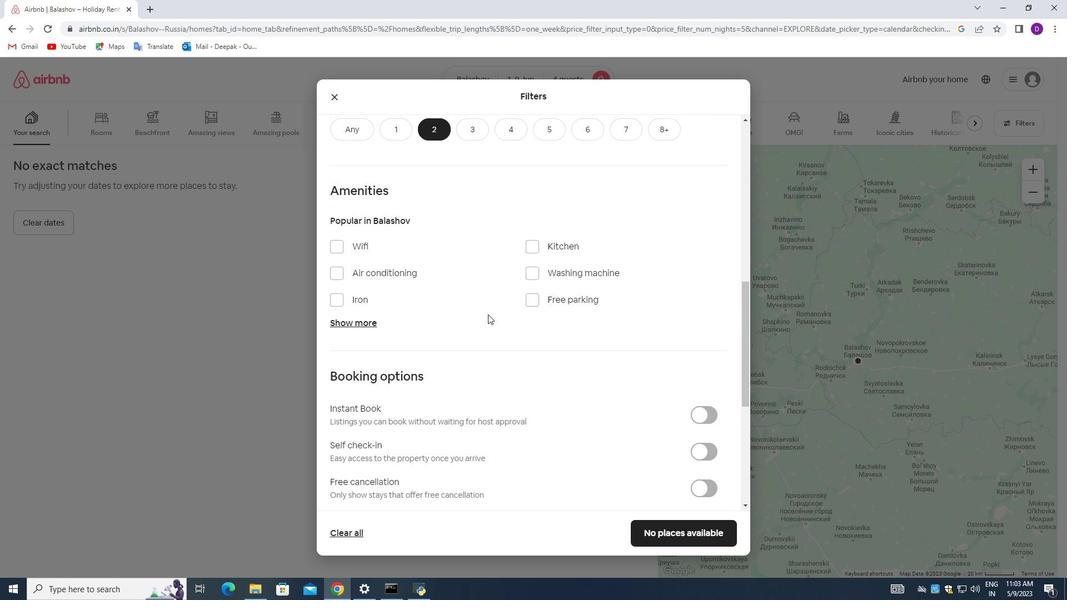 
Action: Mouse moved to (699, 286)
Screenshot: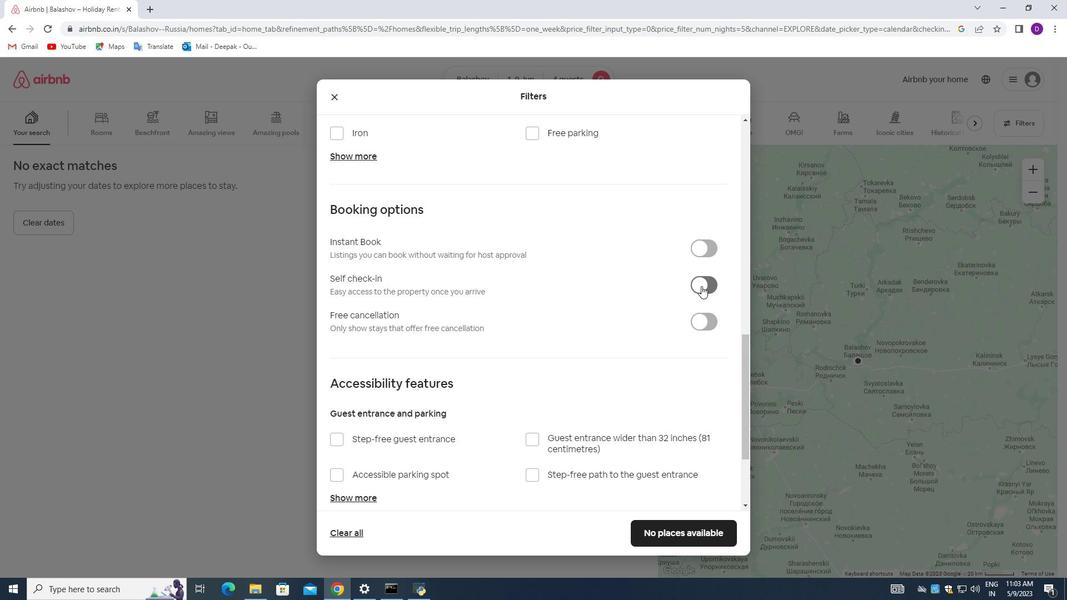 
Action: Mouse pressed left at (699, 286)
Screenshot: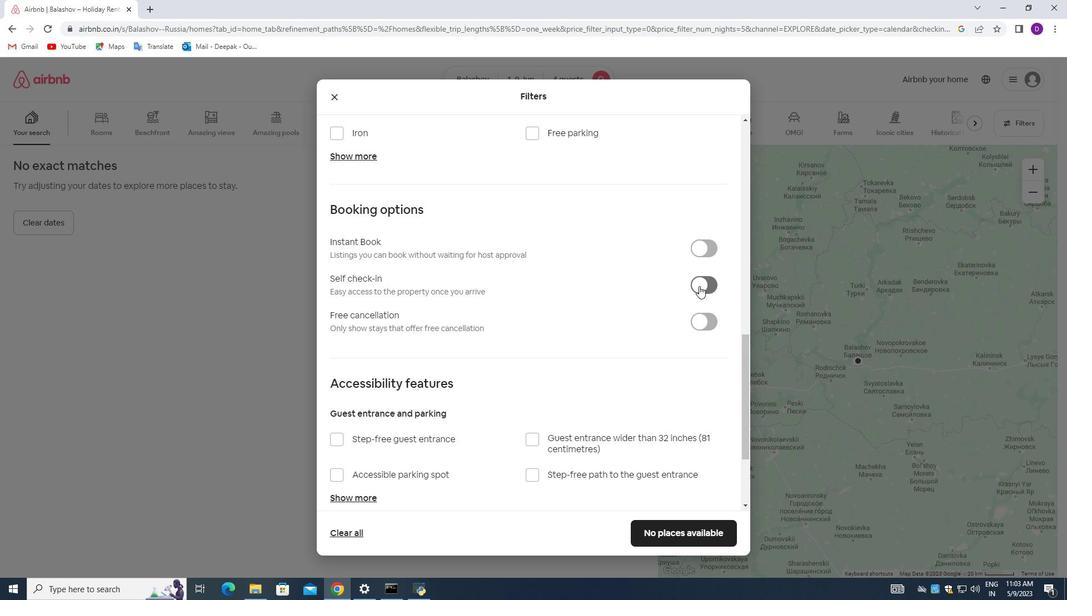
Action: Mouse moved to (479, 367)
Screenshot: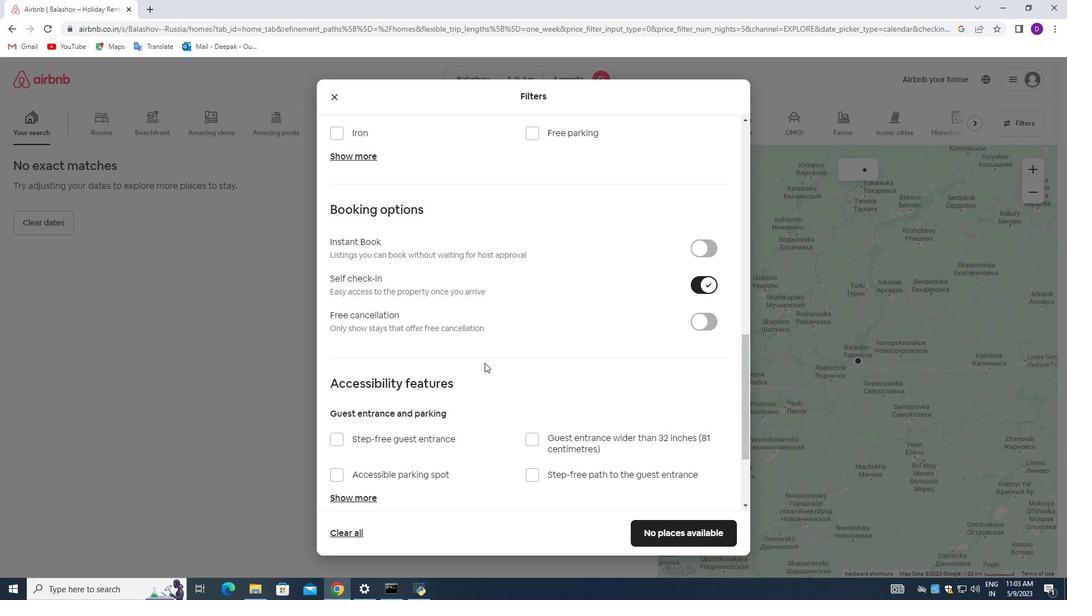 
Action: Mouse scrolled (479, 366) with delta (0, 0)
Screenshot: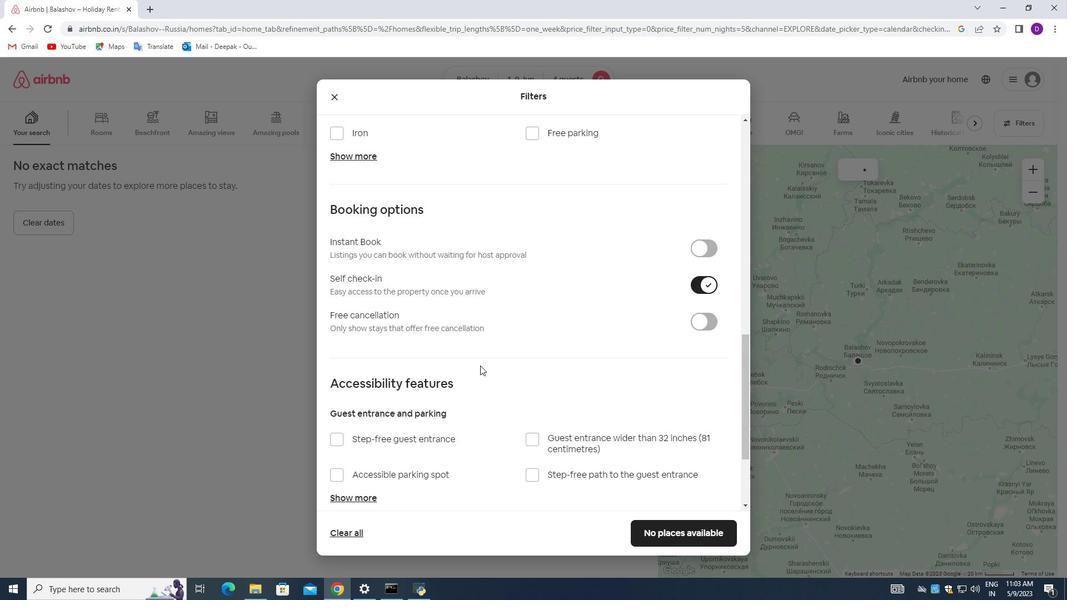 
Action: Mouse moved to (479, 367)
Screenshot: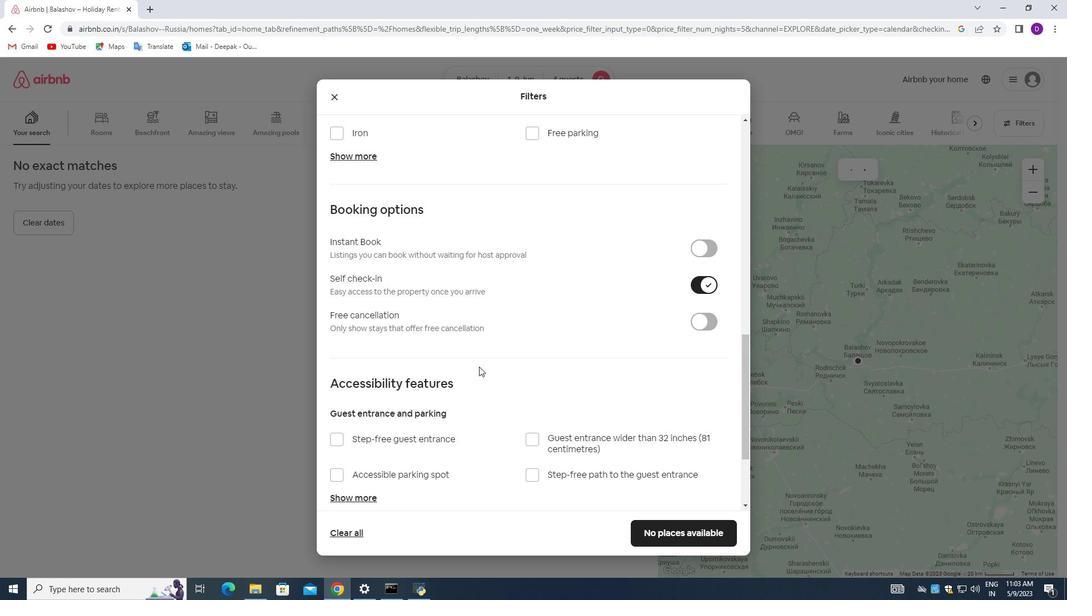 
Action: Mouse scrolled (479, 367) with delta (0, 0)
Screenshot: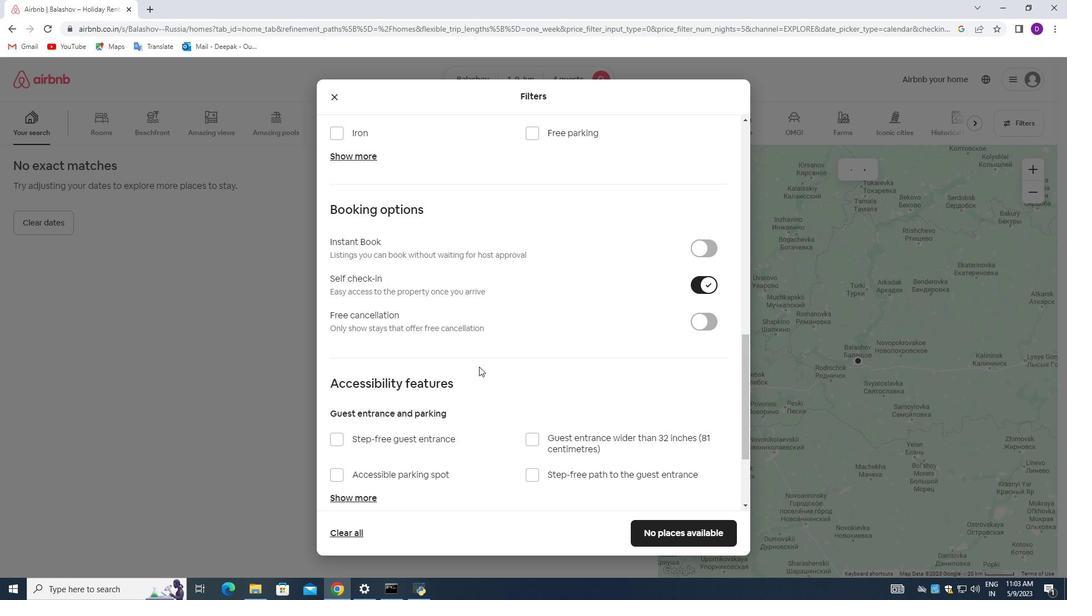 
Action: Mouse scrolled (479, 367) with delta (0, 0)
Screenshot: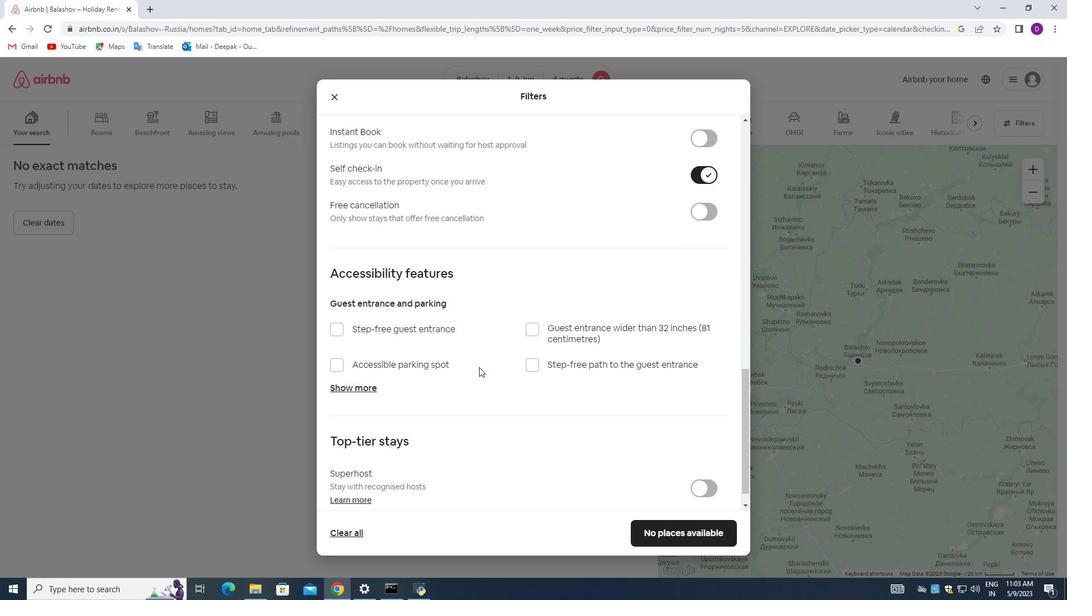 
Action: Mouse moved to (479, 368)
Screenshot: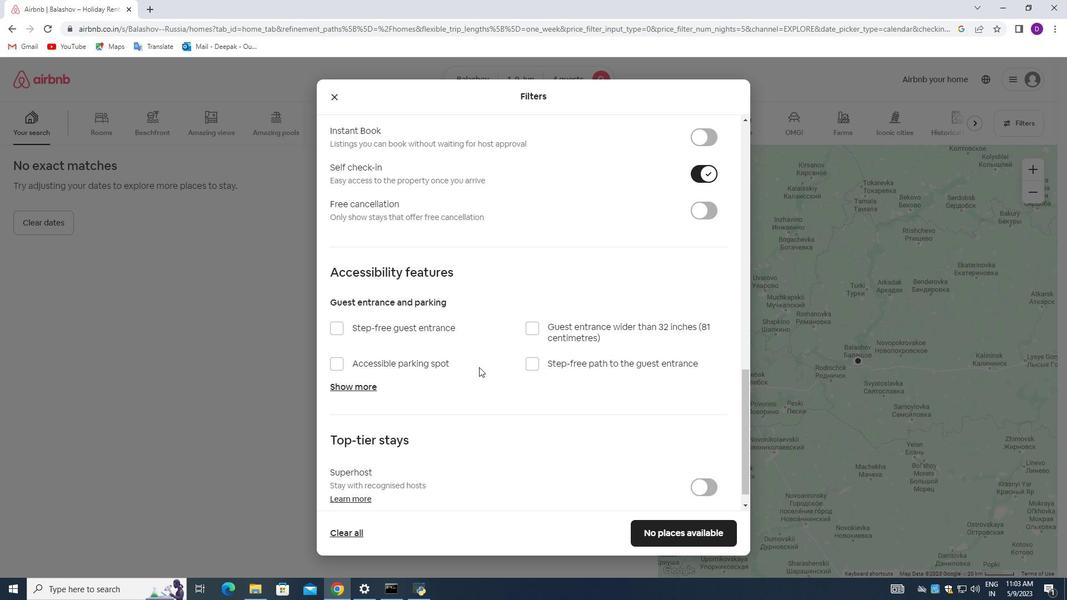 
Action: Mouse scrolled (479, 367) with delta (0, 0)
Screenshot: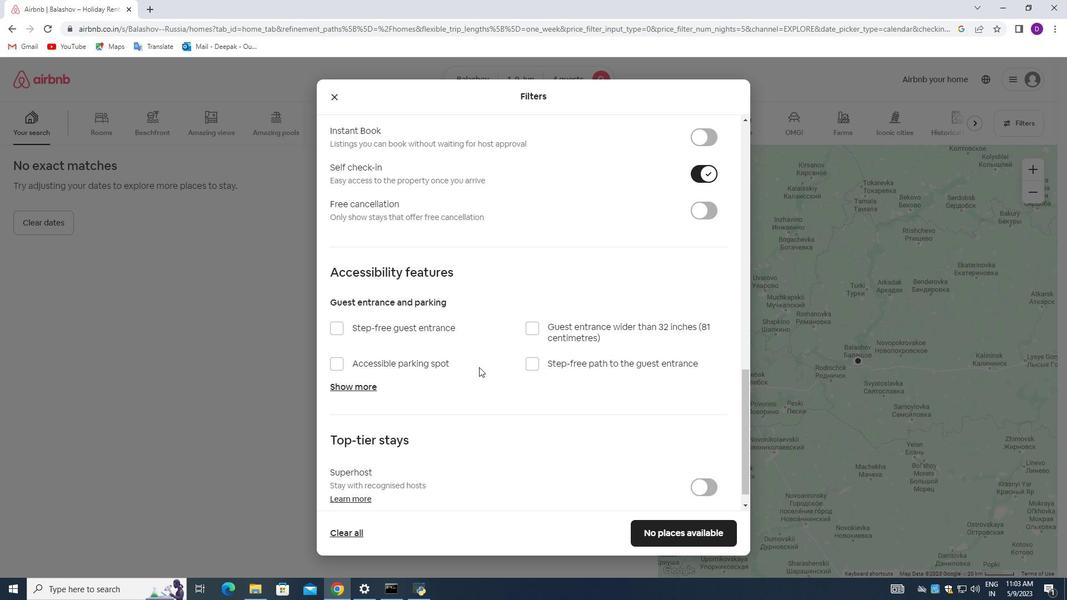 
Action: Mouse moved to (479, 373)
Screenshot: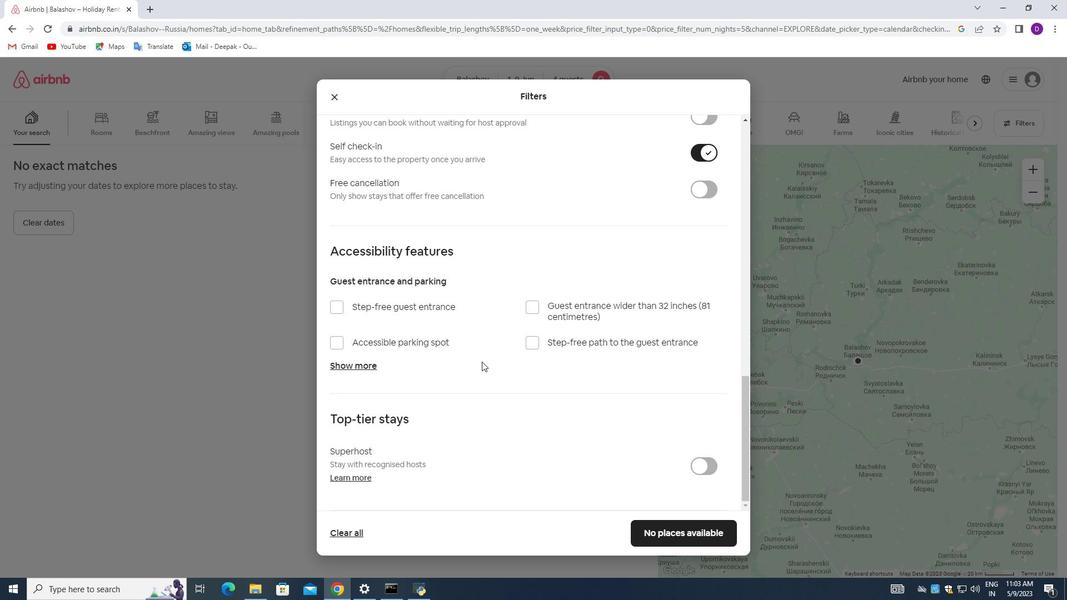 
Action: Mouse scrolled (479, 372) with delta (0, 0)
Screenshot: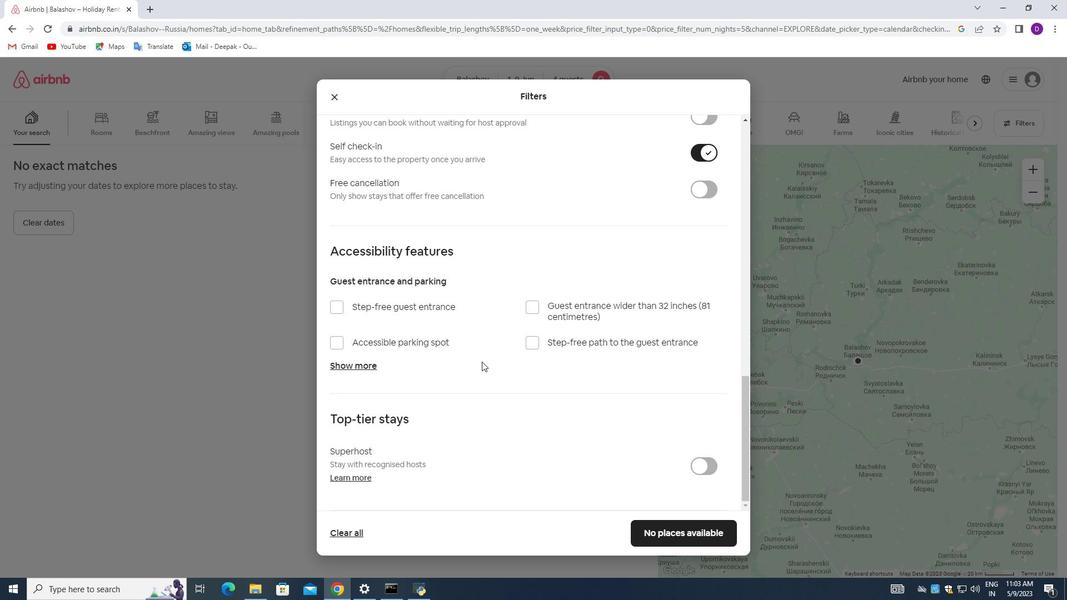 
Action: Mouse moved to (475, 379)
Screenshot: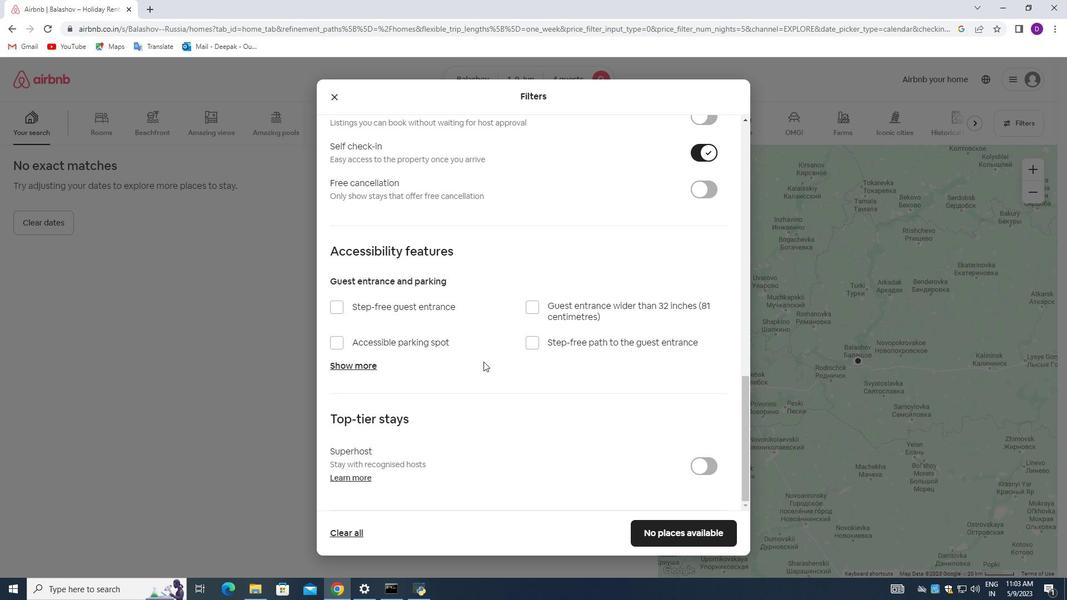 
Action: Mouse scrolled (475, 378) with delta (0, 0)
Screenshot: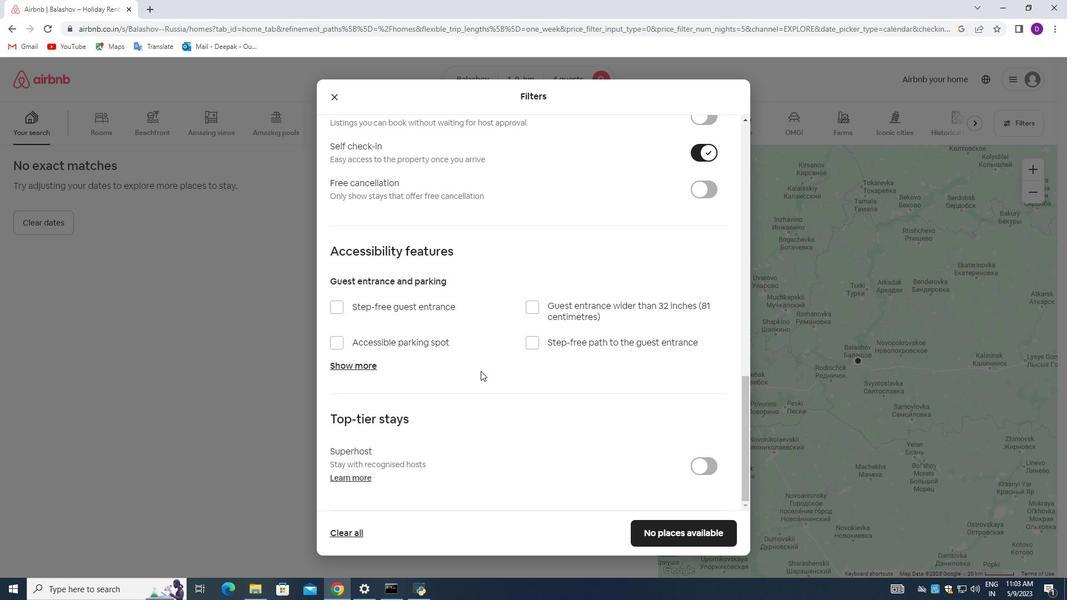 
Action: Mouse moved to (469, 386)
Screenshot: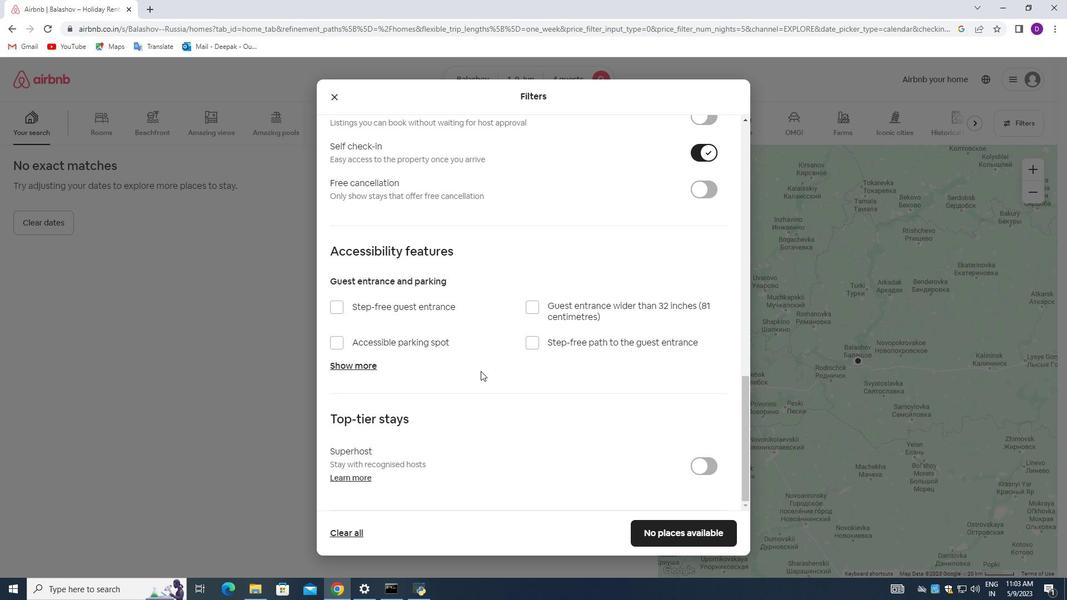 
Action: Mouse scrolled (469, 385) with delta (0, 0)
Screenshot: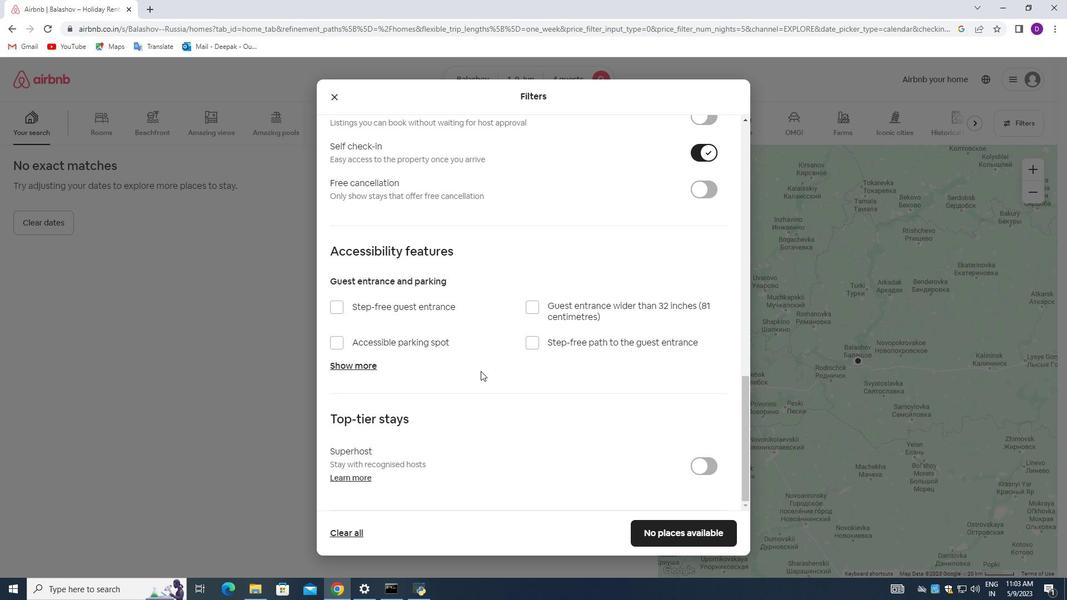 
Action: Mouse moved to (655, 527)
Screenshot: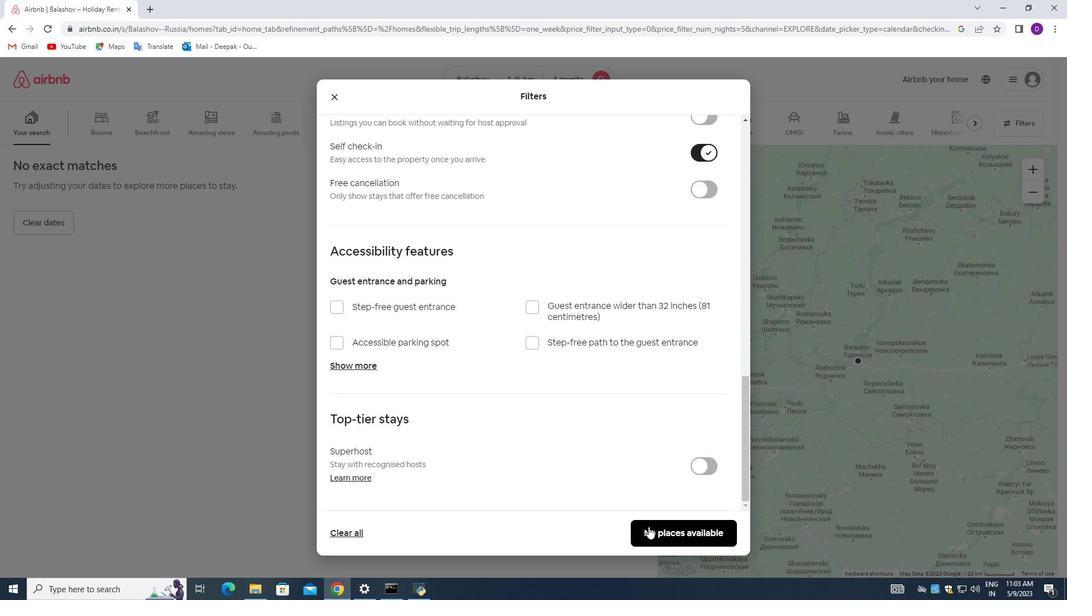 
Action: Mouse pressed left at (655, 527)
Screenshot: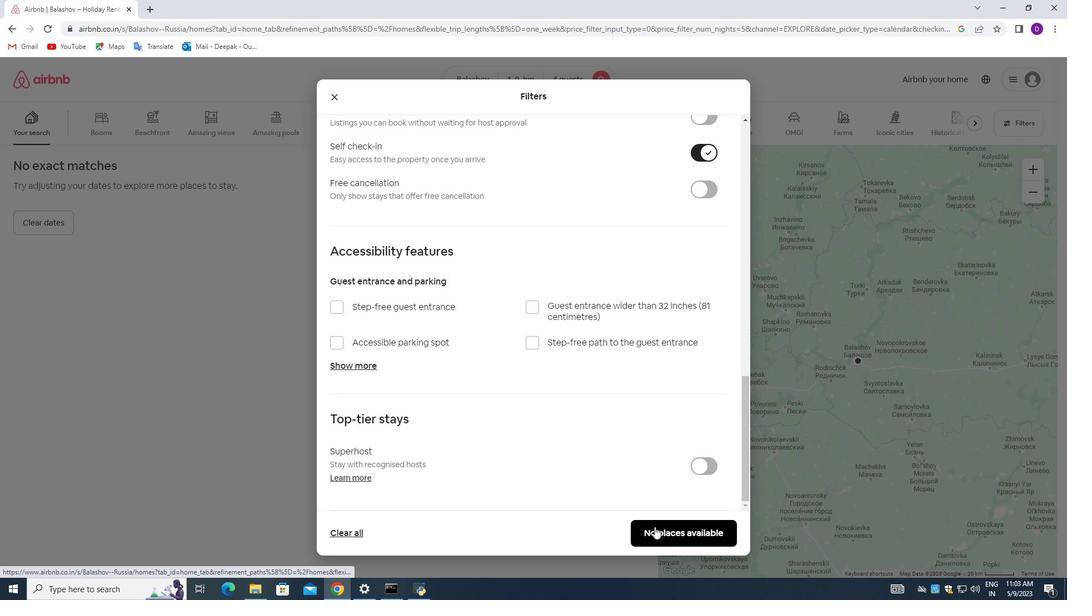 
Action: Mouse moved to (607, 366)
Screenshot: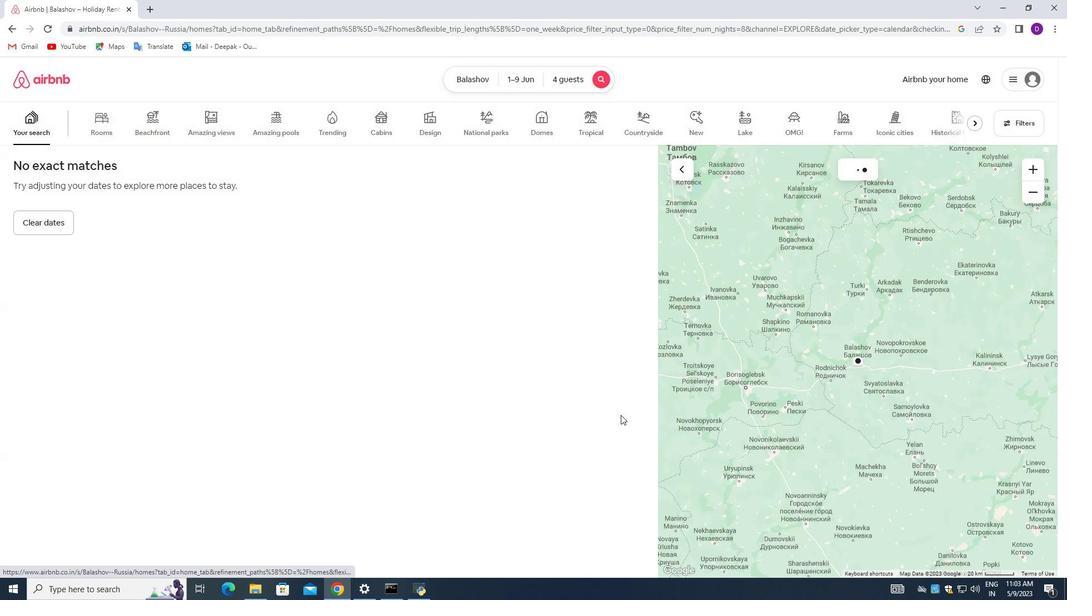 
